 Task: Find connections with filter location Saint-Omer with filter topic #linkedintrainer with filter profile language Spanish with filter current company Work From Home Opportunity  with filter school Surendranath College with filter industry IT System Operations and Maintenance with filter service category Project Management with filter keywords title Entrepreneur
Action: Mouse moved to (264, 210)
Screenshot: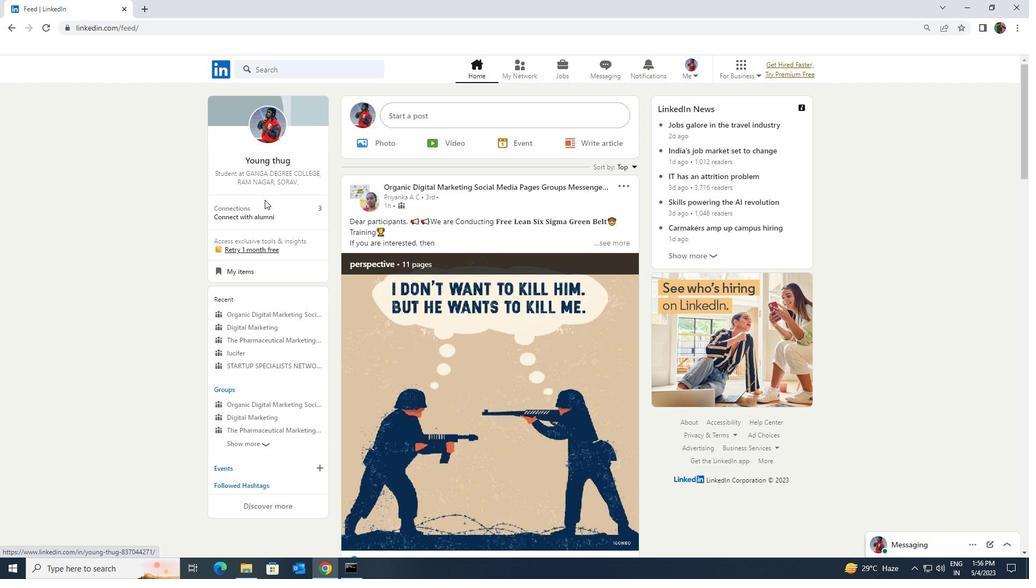 
Action: Mouse pressed left at (264, 210)
Screenshot: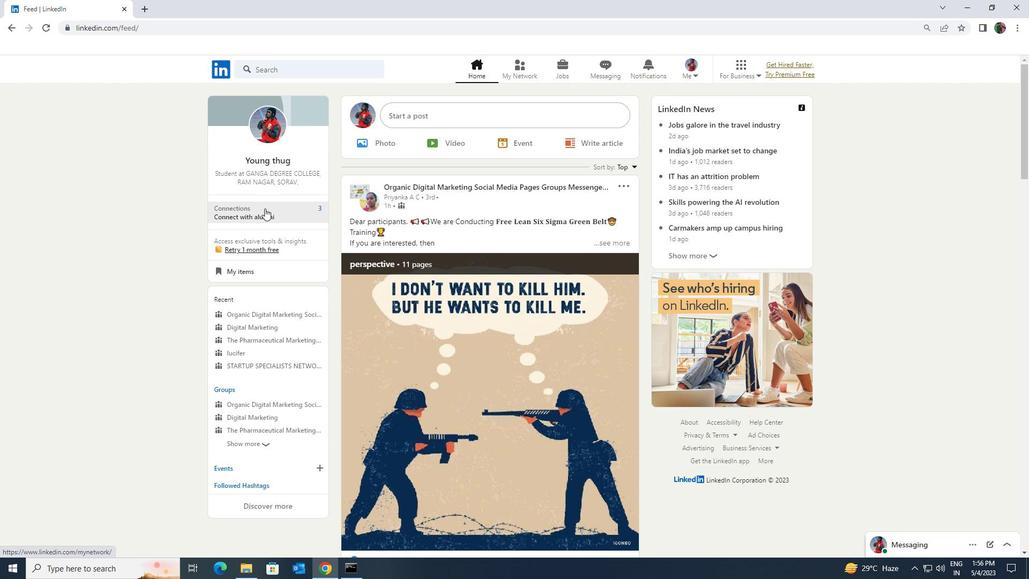 
Action: Mouse moved to (271, 128)
Screenshot: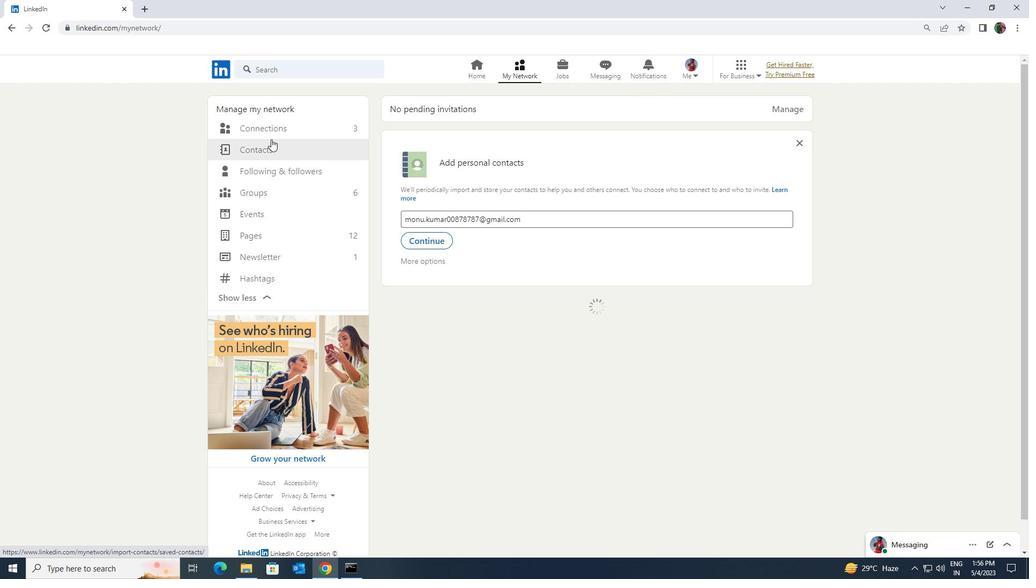 
Action: Mouse pressed left at (271, 128)
Screenshot: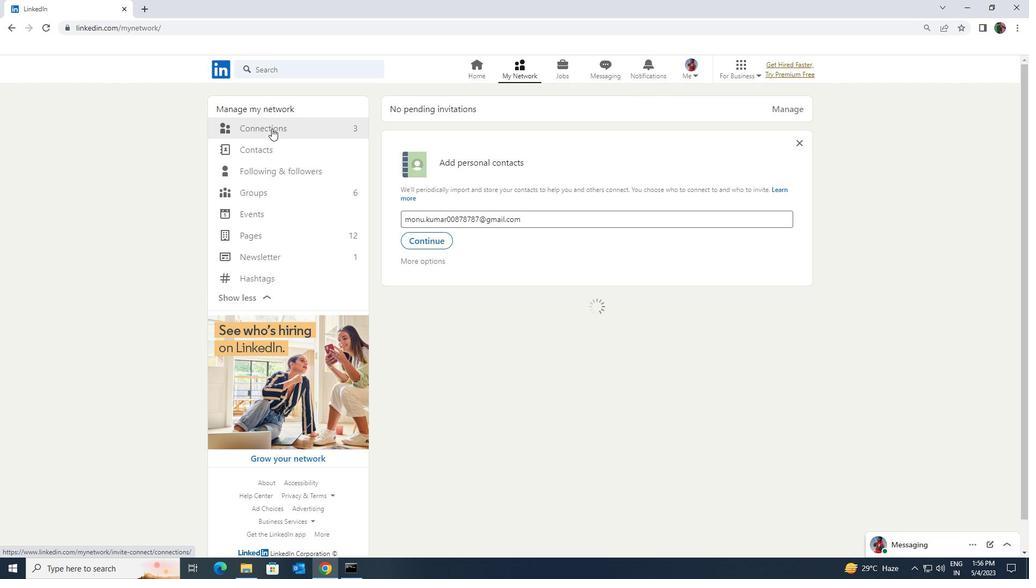 
Action: Mouse pressed left at (271, 128)
Screenshot: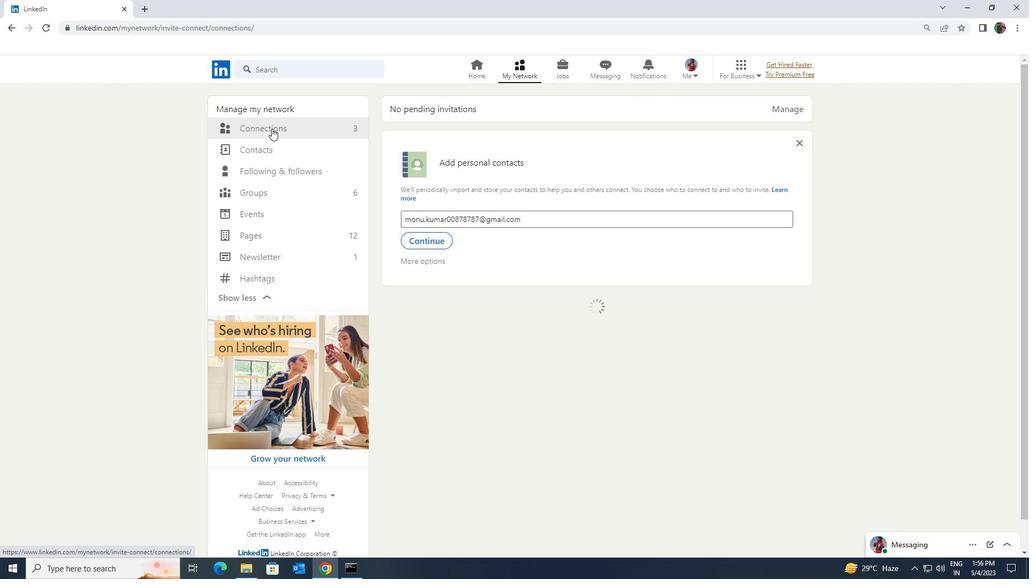 
Action: Mouse moved to (566, 129)
Screenshot: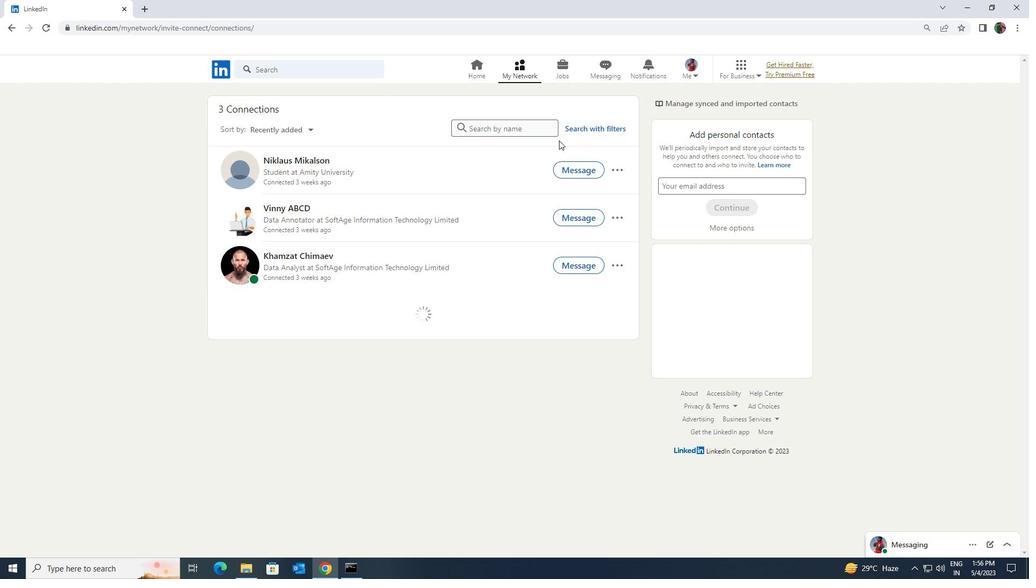 
Action: Mouse pressed left at (566, 129)
Screenshot: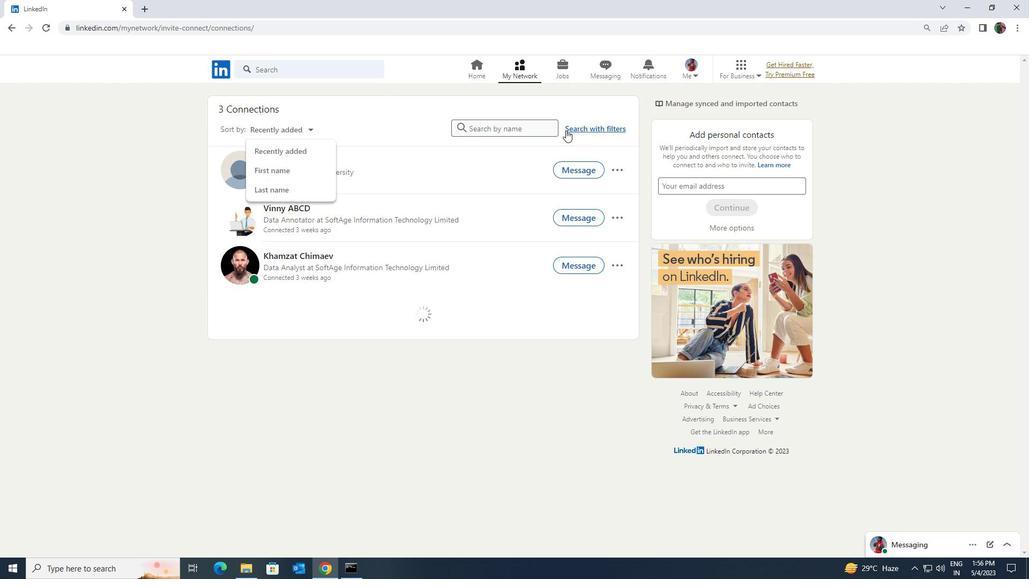 
Action: Mouse pressed left at (566, 129)
Screenshot: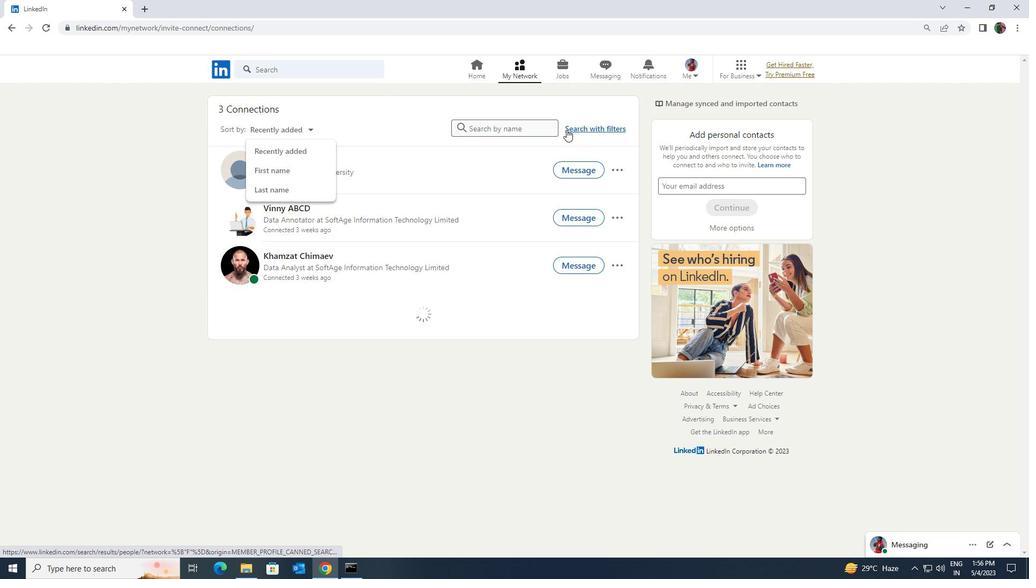
Action: Mouse moved to (591, 127)
Screenshot: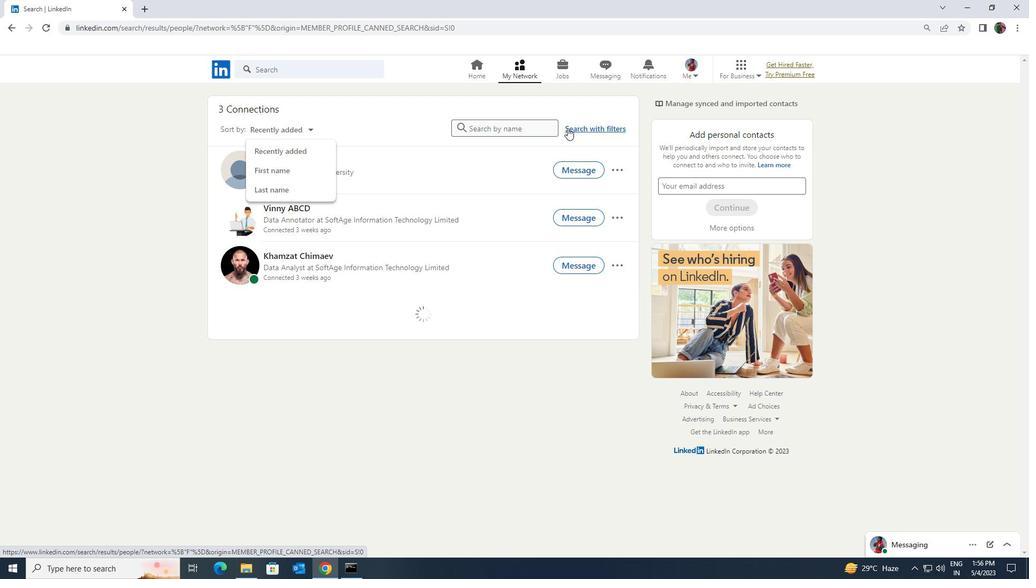 
Action: Mouse pressed left at (591, 127)
Screenshot: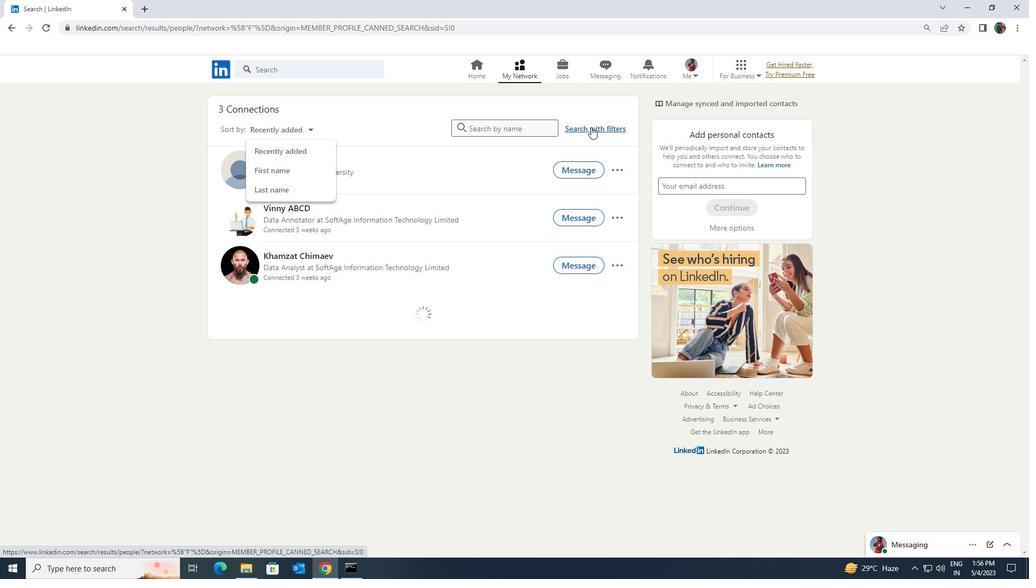 
Action: Mouse moved to (543, 101)
Screenshot: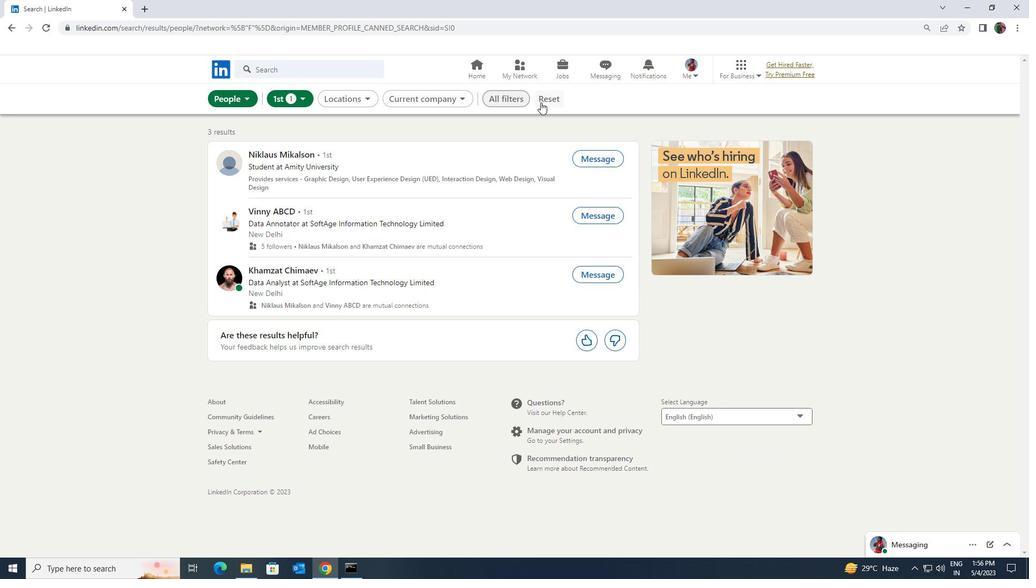 
Action: Mouse pressed left at (543, 101)
Screenshot: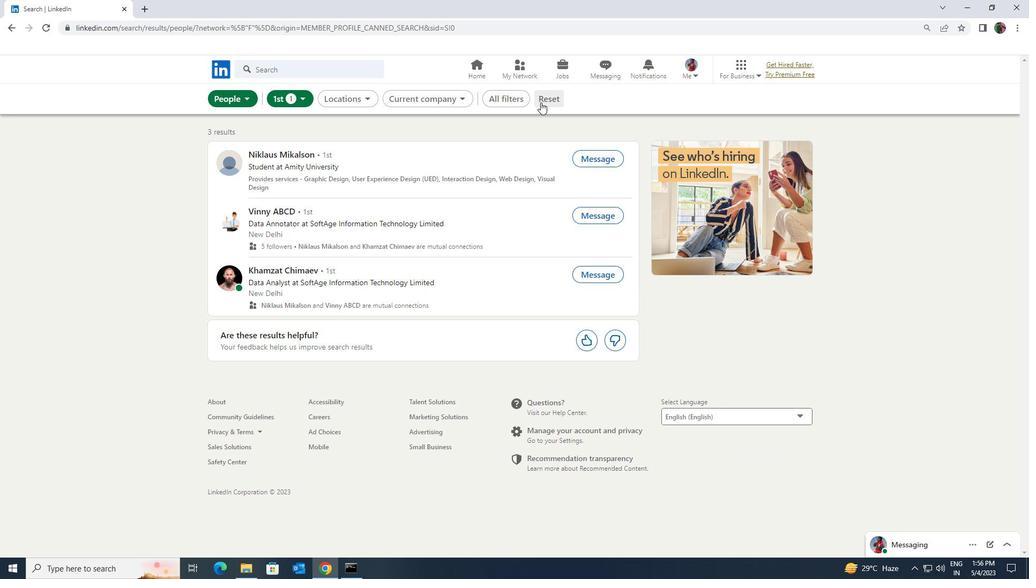 
Action: Mouse moved to (538, 99)
Screenshot: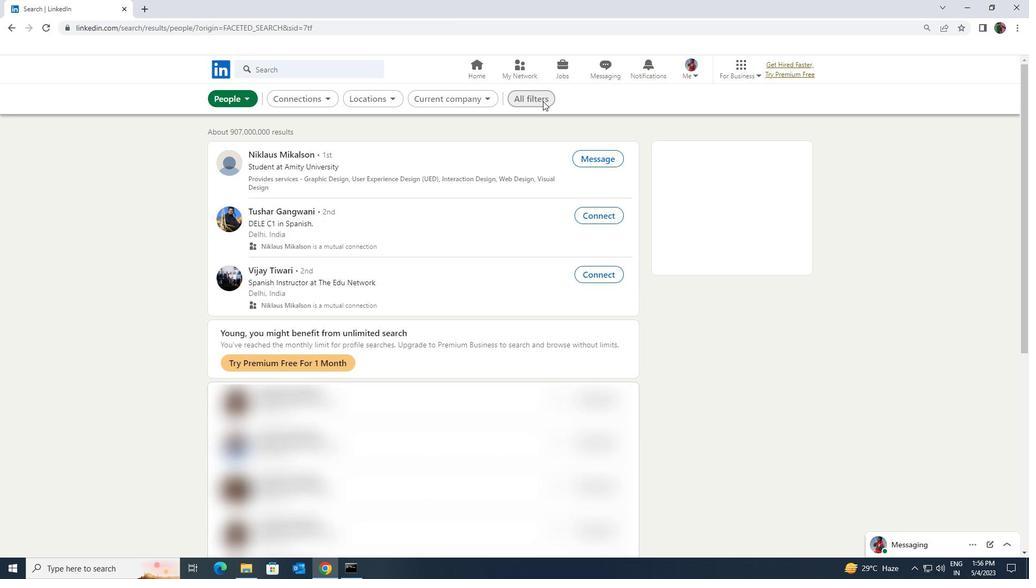 
Action: Mouse pressed left at (538, 99)
Screenshot: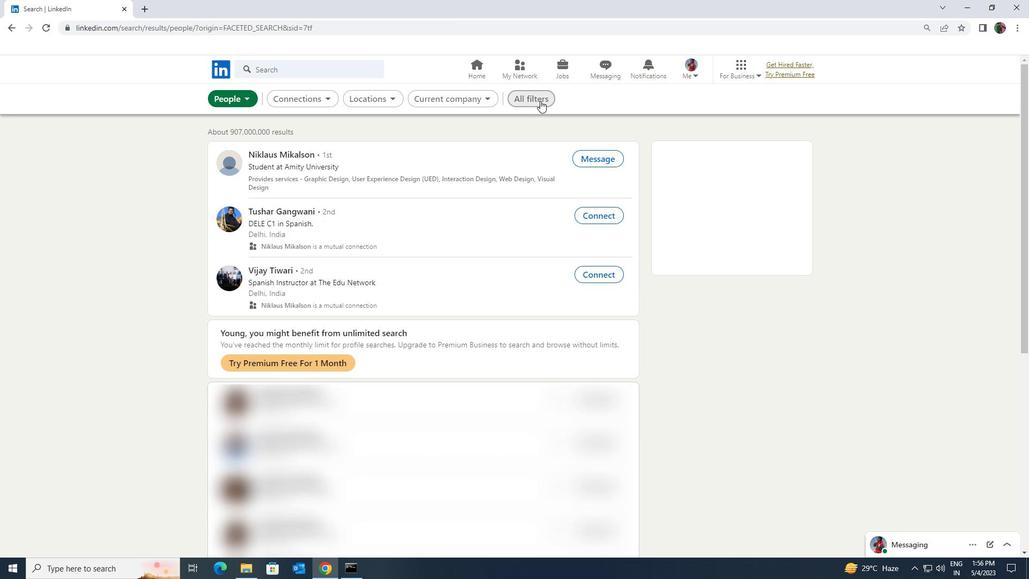 
Action: Mouse moved to (885, 423)
Screenshot: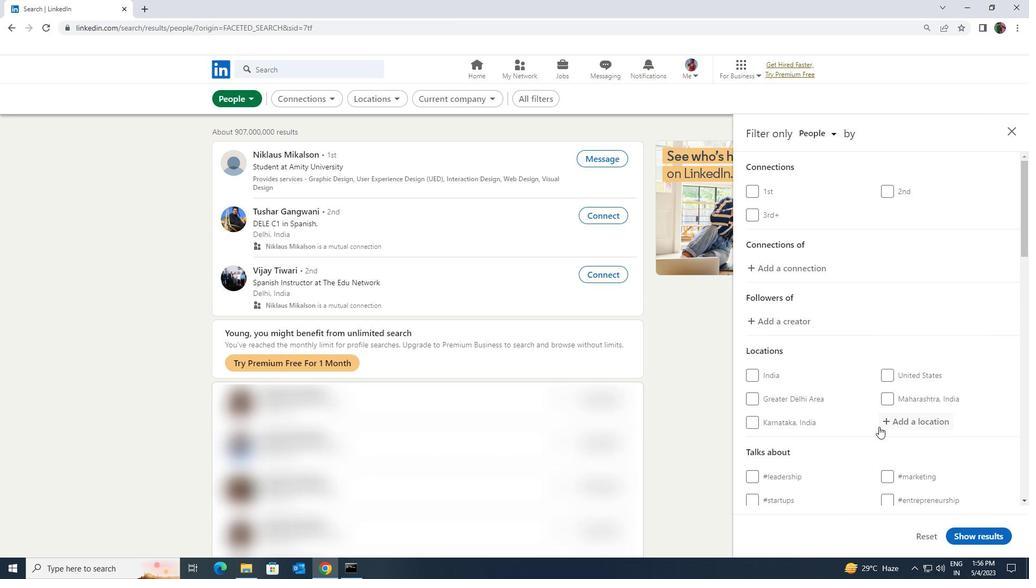 
Action: Mouse pressed left at (885, 423)
Screenshot: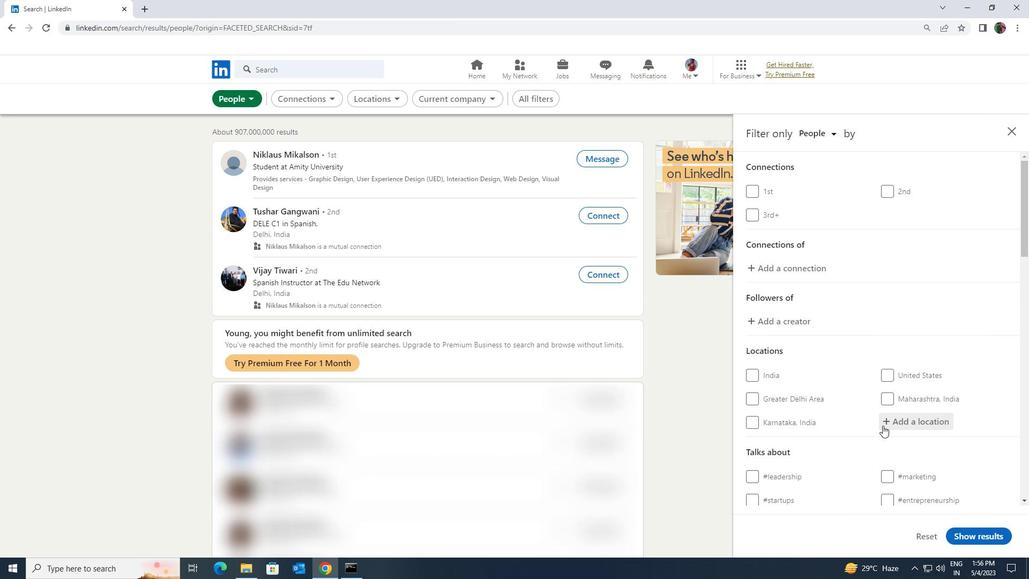 
Action: Key pressed <Key.shift>SAINT<Key.space><Key.shift>OMER
Screenshot: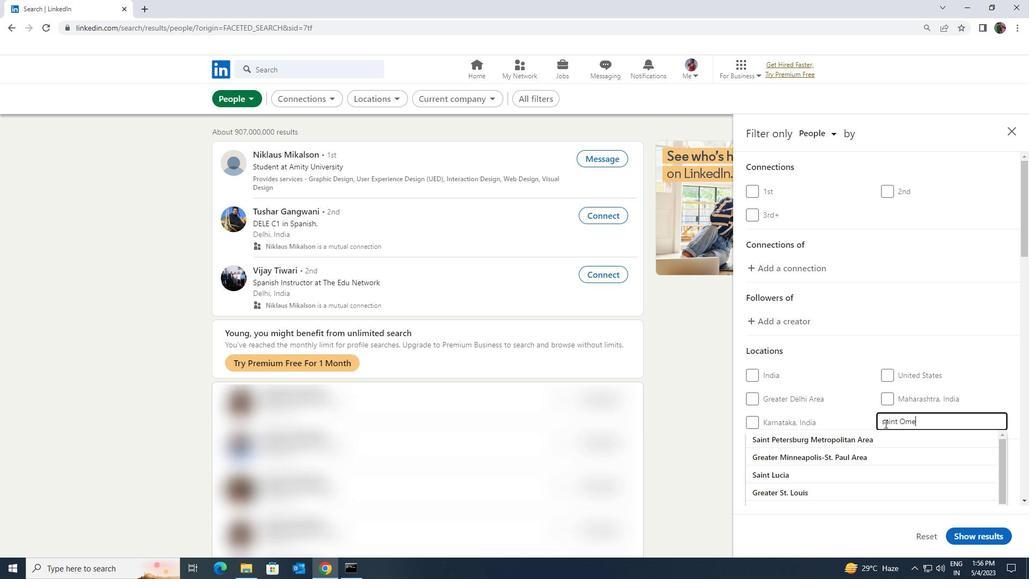 
Action: Mouse moved to (875, 457)
Screenshot: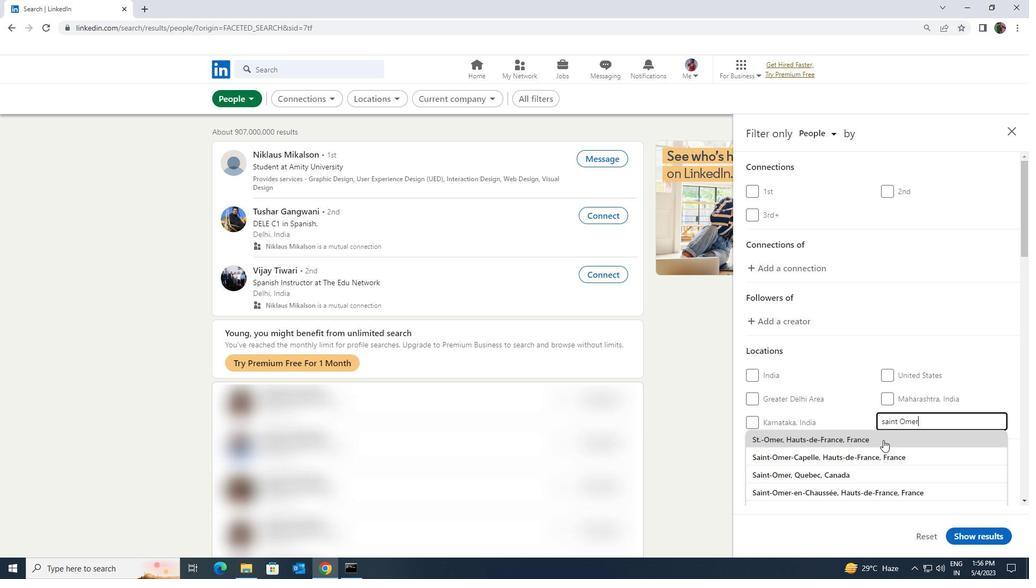 
Action: Mouse pressed left at (875, 457)
Screenshot: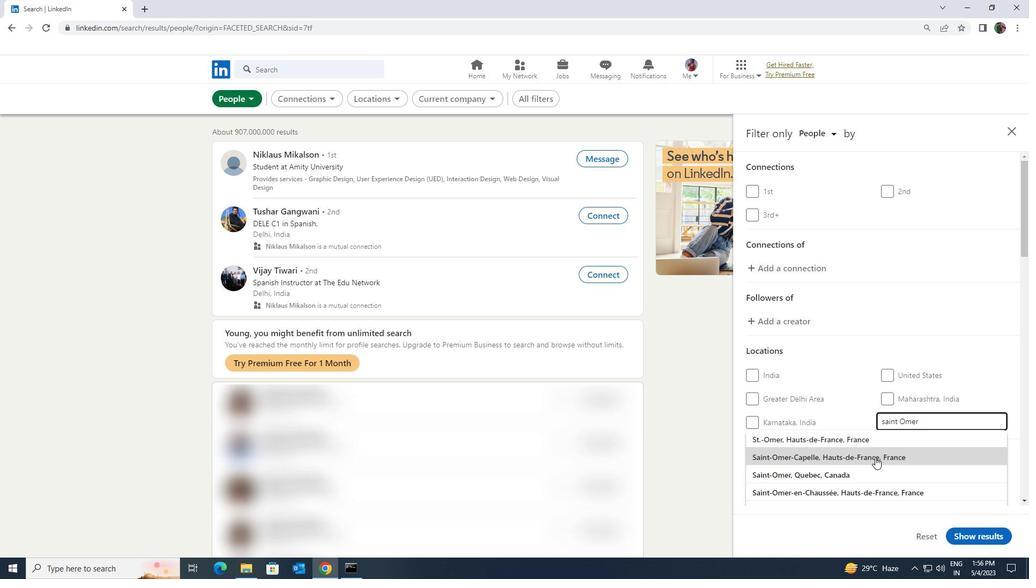 
Action: Mouse moved to (875, 462)
Screenshot: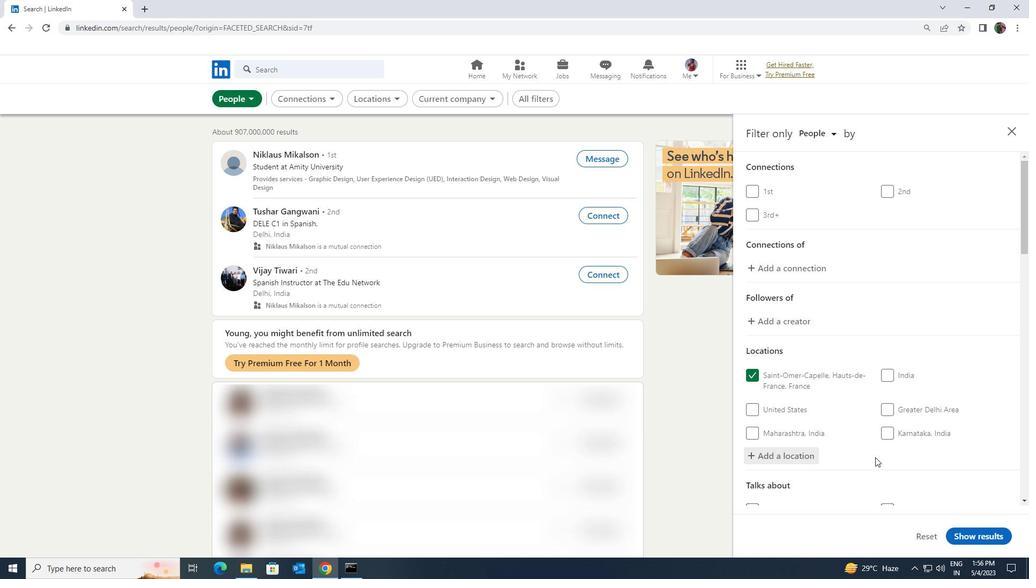 
Action: Mouse scrolled (875, 461) with delta (0, 0)
Screenshot: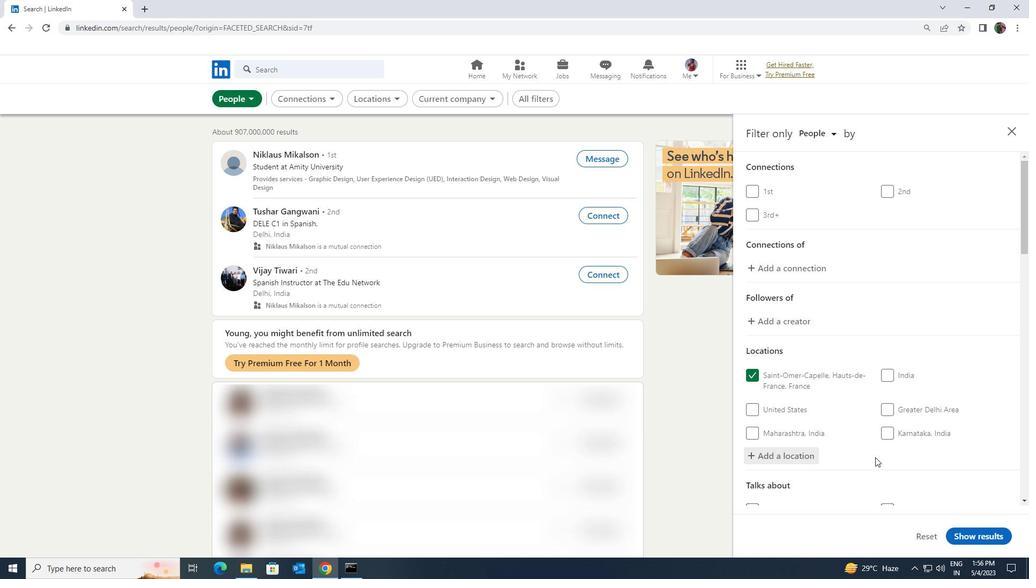 
Action: Mouse moved to (874, 463)
Screenshot: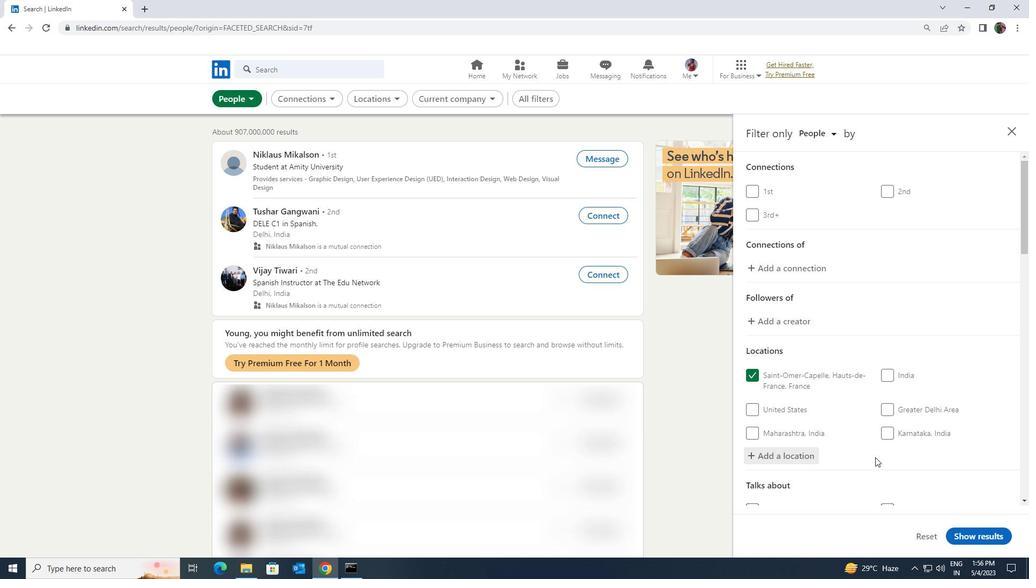 
Action: Mouse scrolled (874, 463) with delta (0, 0)
Screenshot: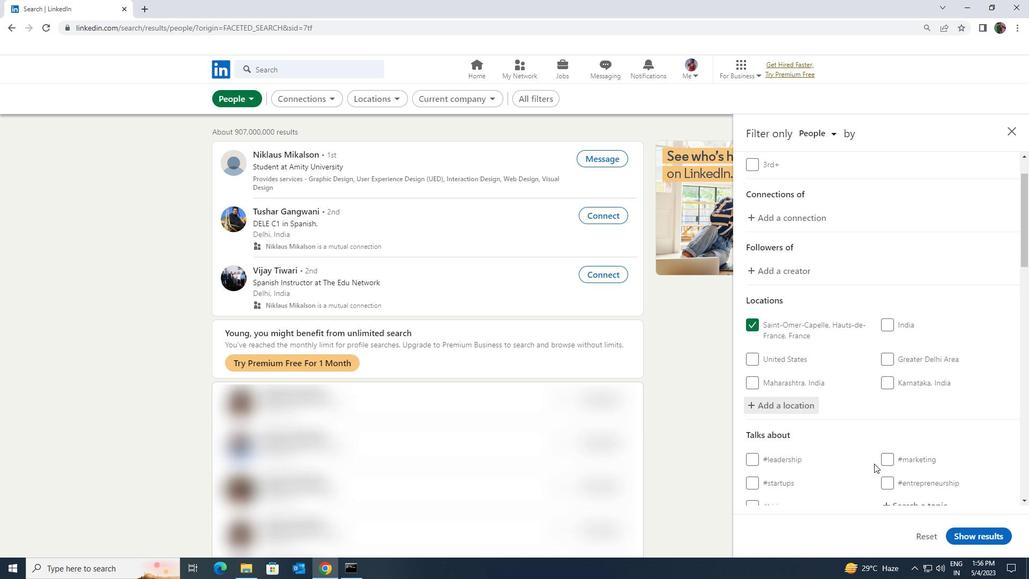 
Action: Mouse moved to (895, 453)
Screenshot: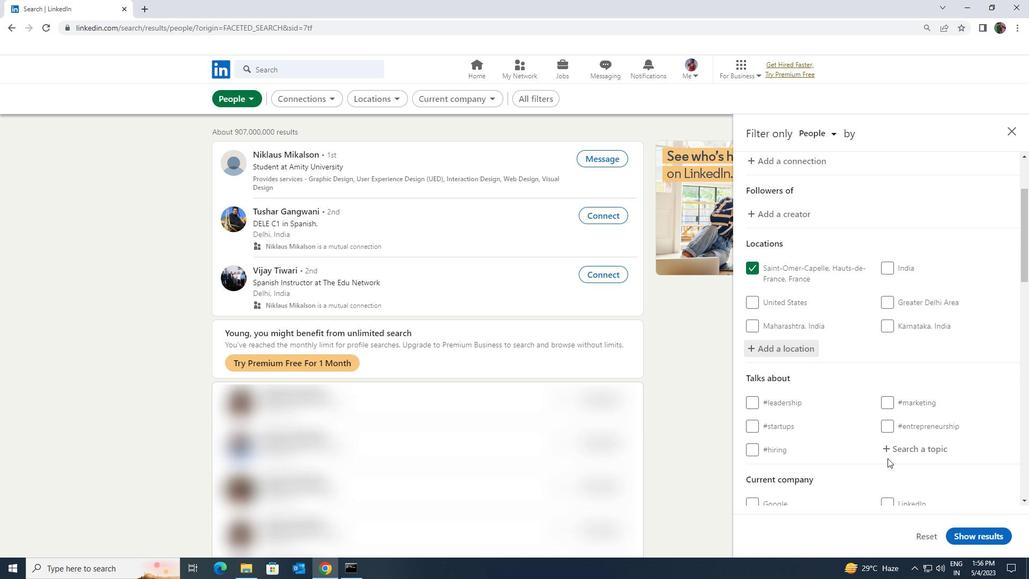 
Action: Mouse pressed left at (895, 453)
Screenshot: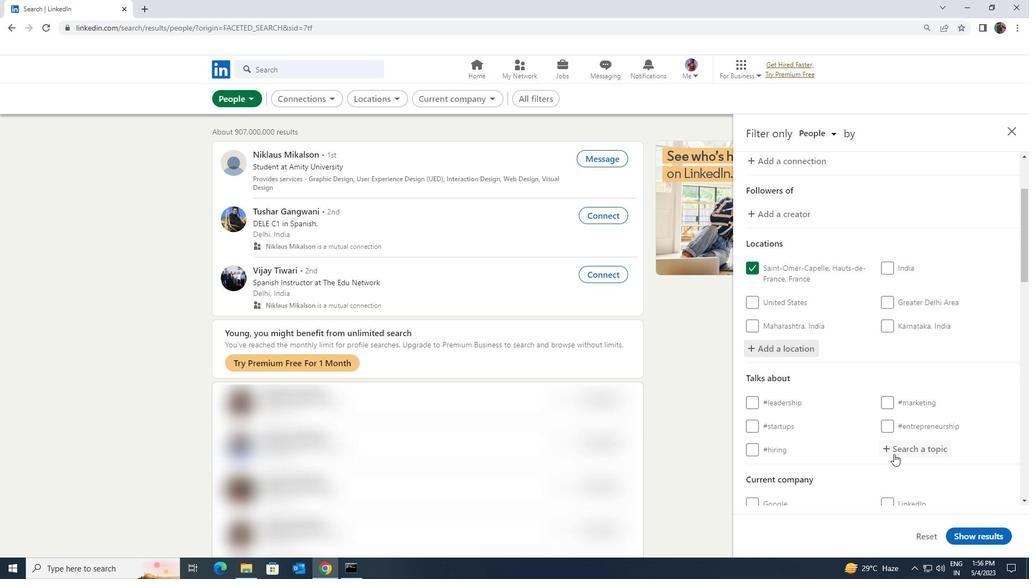 
Action: Key pressed <Key.shift>LINKEDINTR
Screenshot: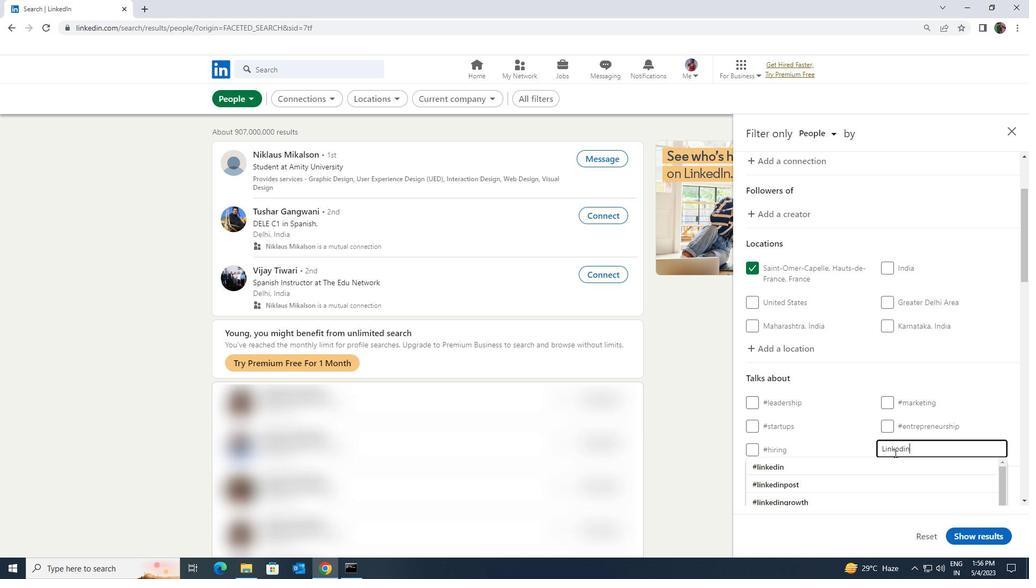 
Action: Mouse moved to (876, 478)
Screenshot: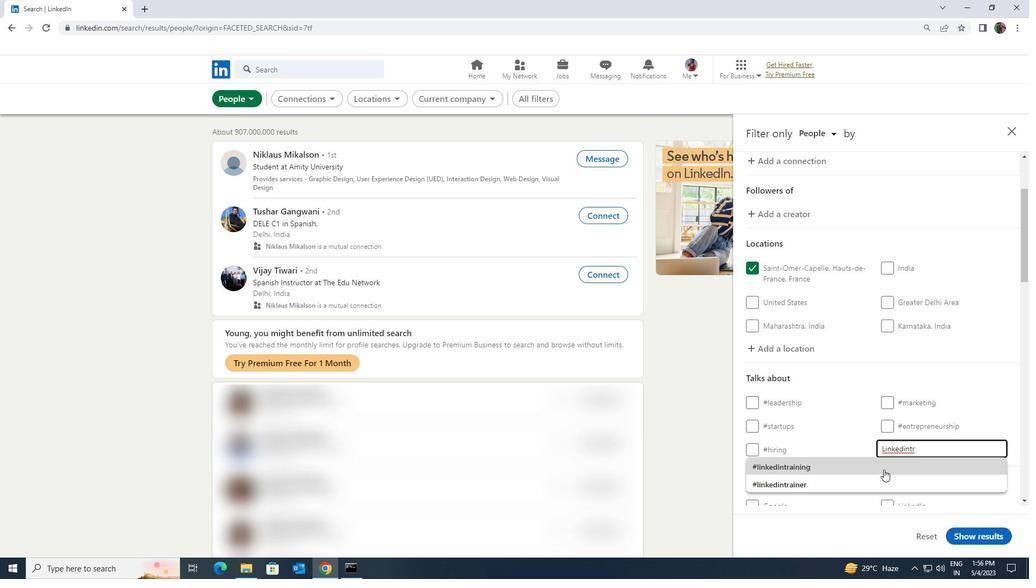 
Action: Mouse pressed left at (876, 478)
Screenshot: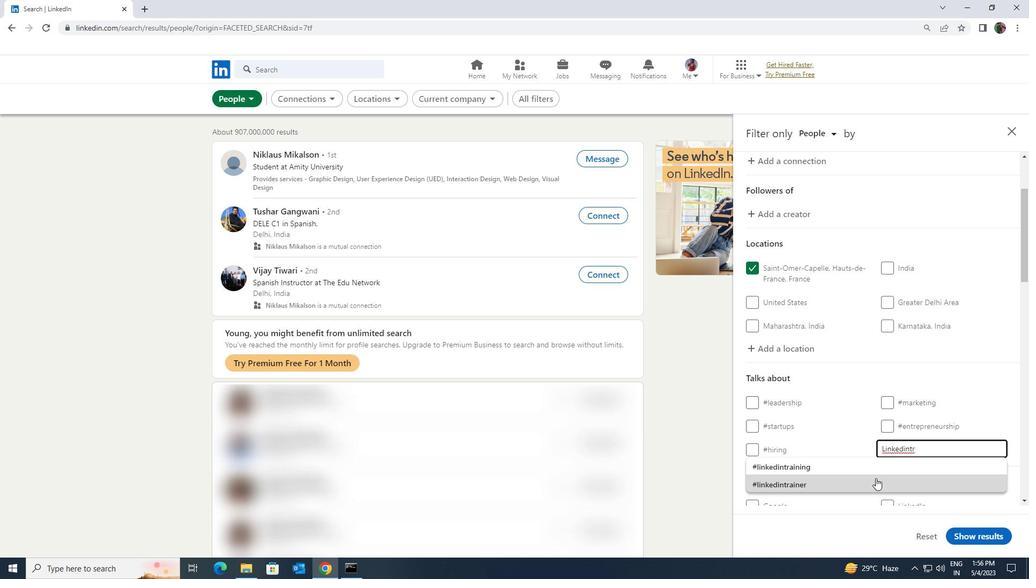 
Action: Mouse moved to (875, 481)
Screenshot: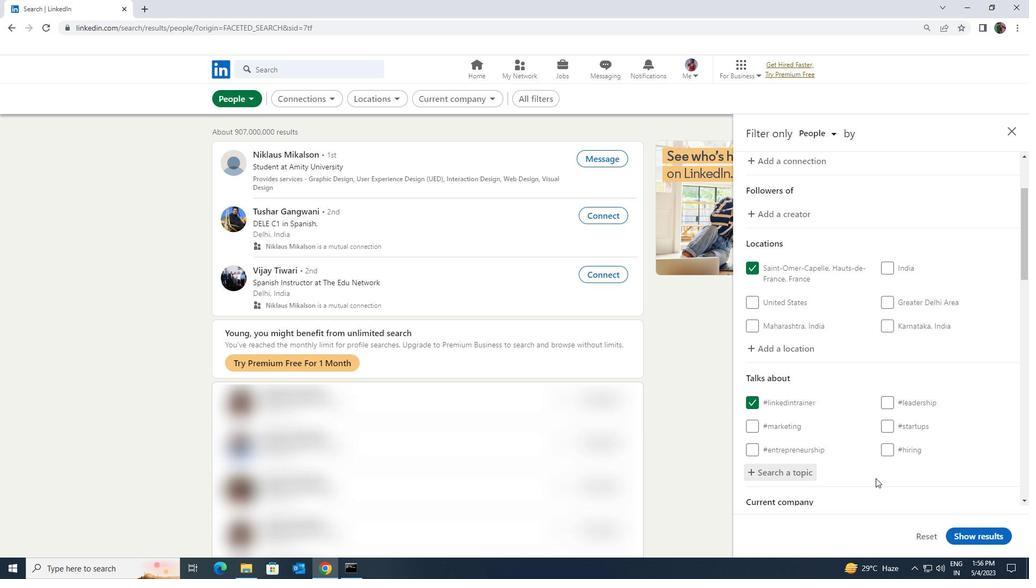 
Action: Mouse scrolled (875, 480) with delta (0, 0)
Screenshot: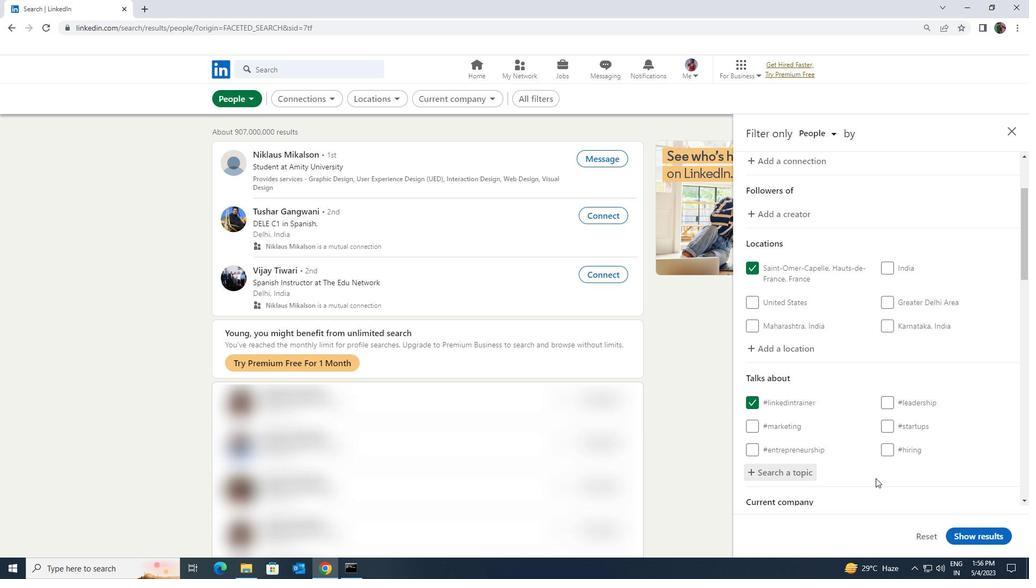 
Action: Mouse scrolled (875, 480) with delta (0, 0)
Screenshot: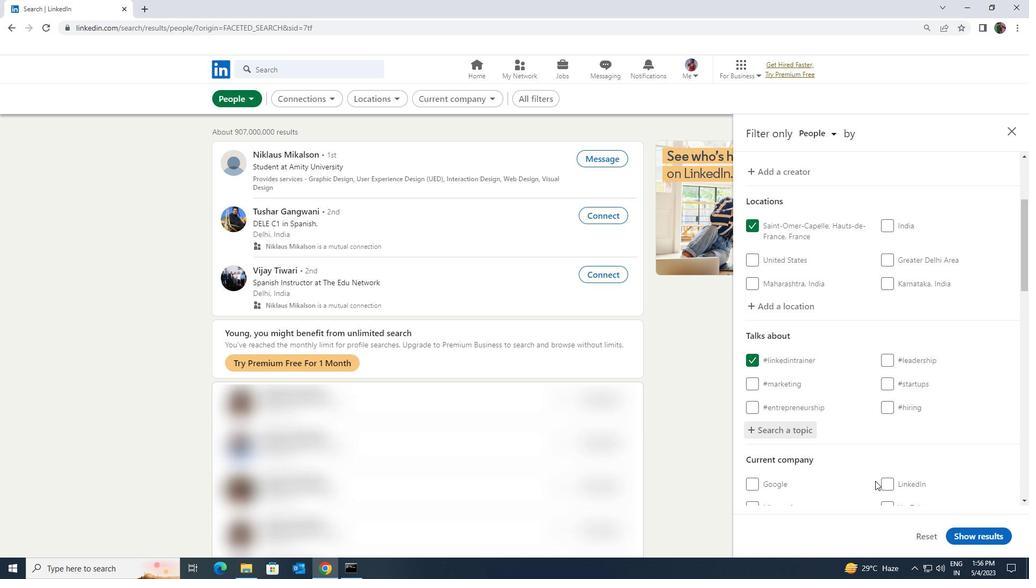 
Action: Mouse scrolled (875, 480) with delta (0, 0)
Screenshot: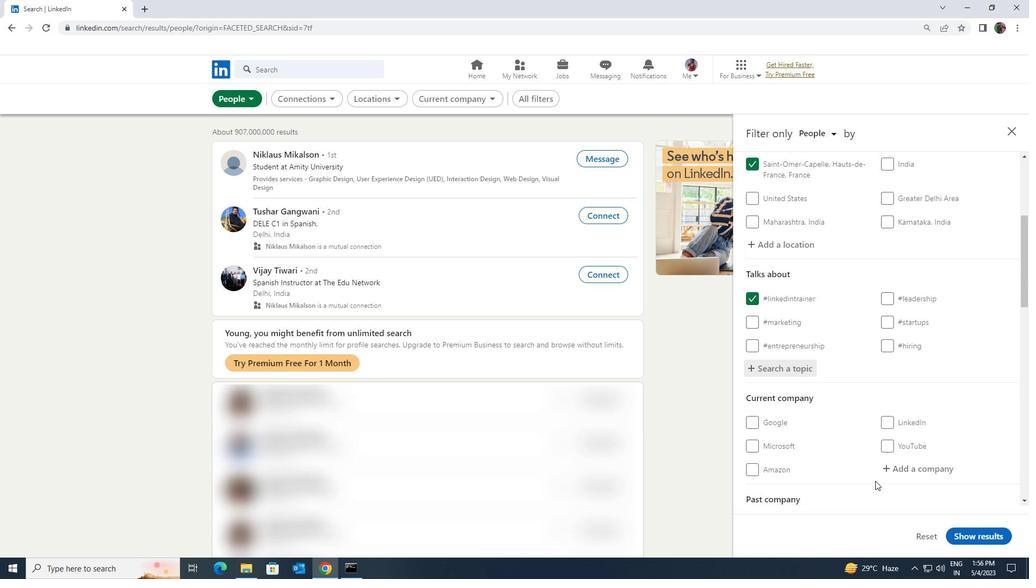 
Action: Mouse scrolled (875, 480) with delta (0, 0)
Screenshot: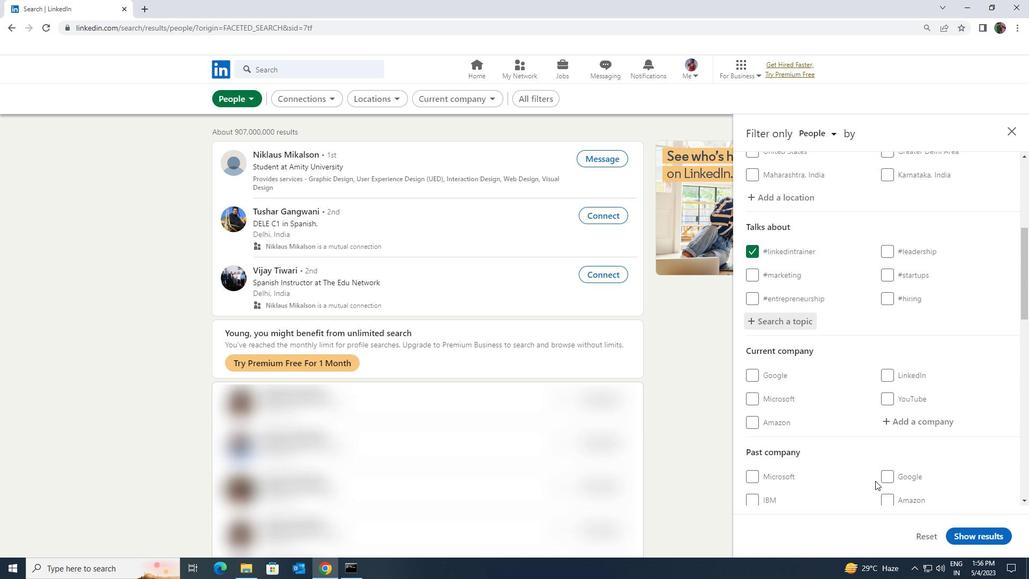 
Action: Mouse scrolled (875, 480) with delta (0, 0)
Screenshot: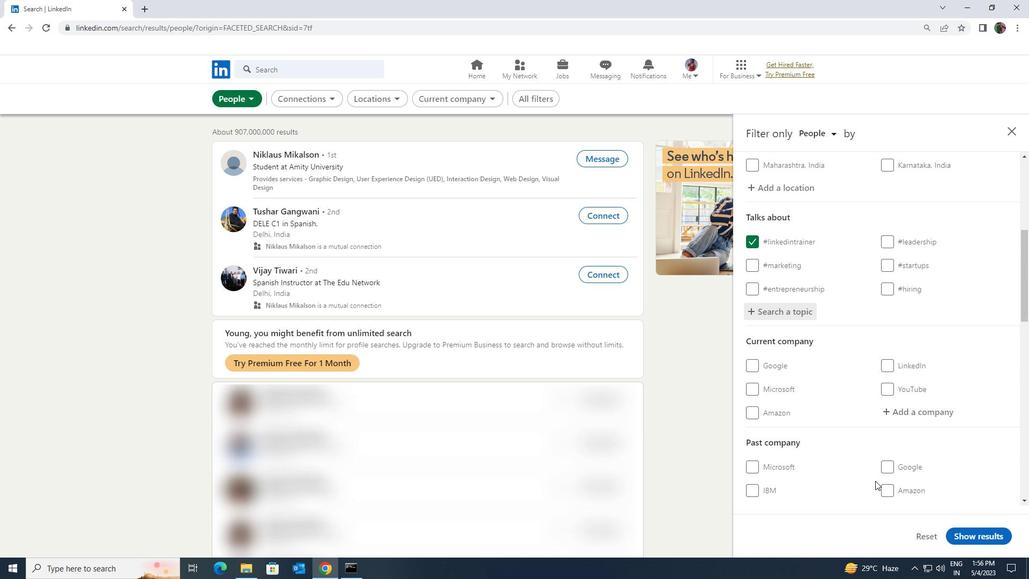 
Action: Mouse scrolled (875, 480) with delta (0, 0)
Screenshot: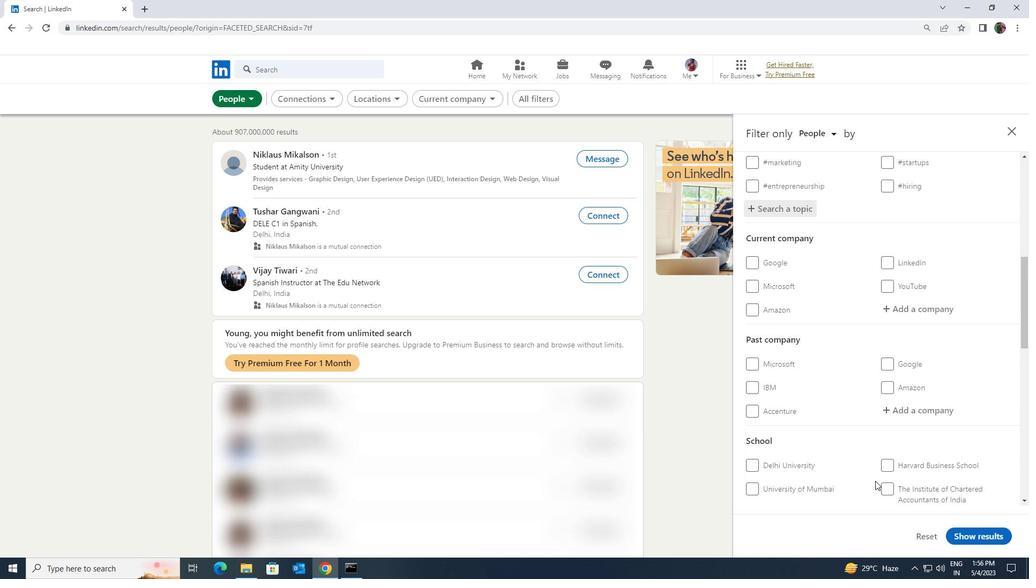 
Action: Mouse scrolled (875, 480) with delta (0, 0)
Screenshot: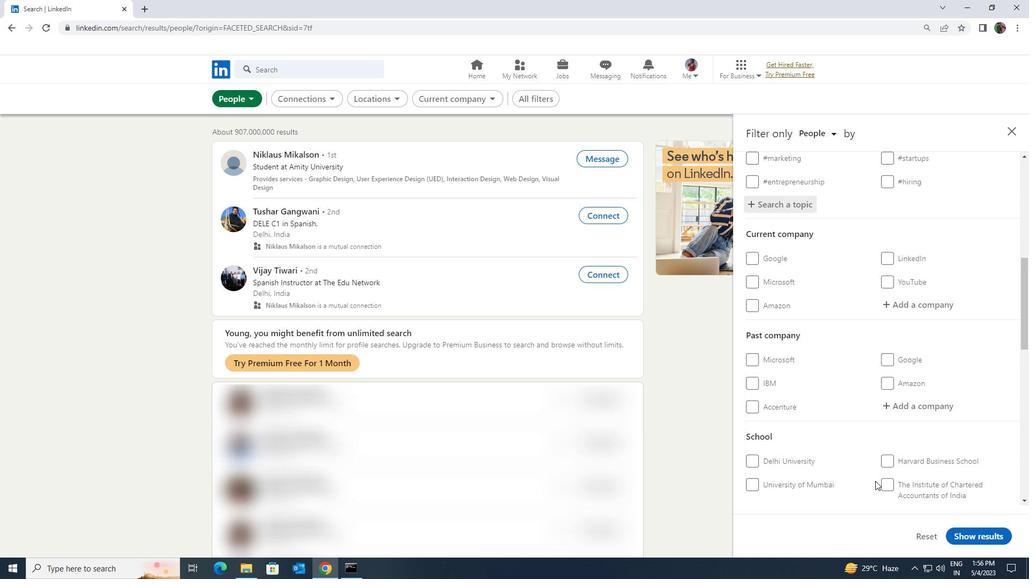 
Action: Mouse scrolled (875, 480) with delta (0, 0)
Screenshot: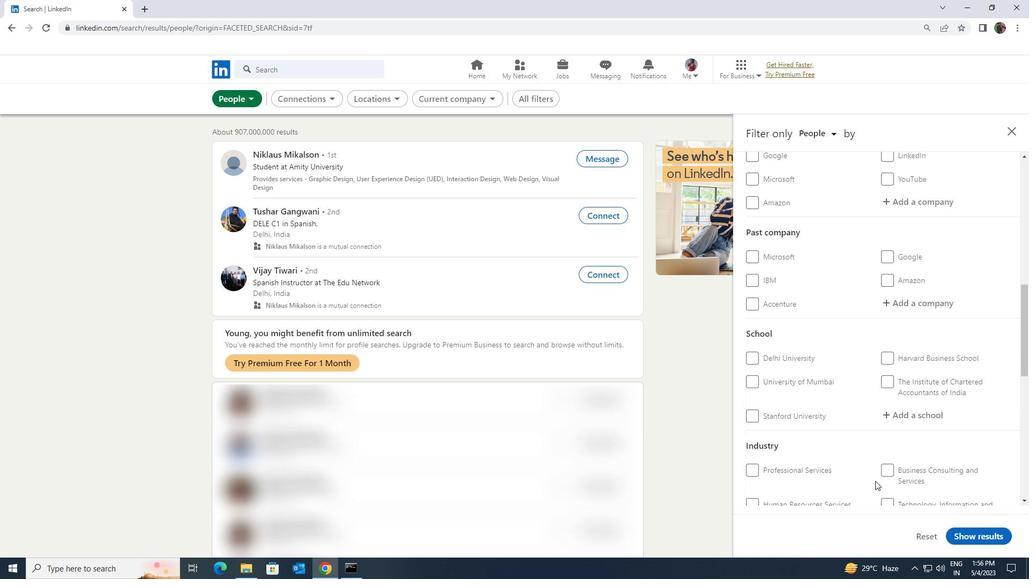 
Action: Mouse scrolled (875, 480) with delta (0, 0)
Screenshot: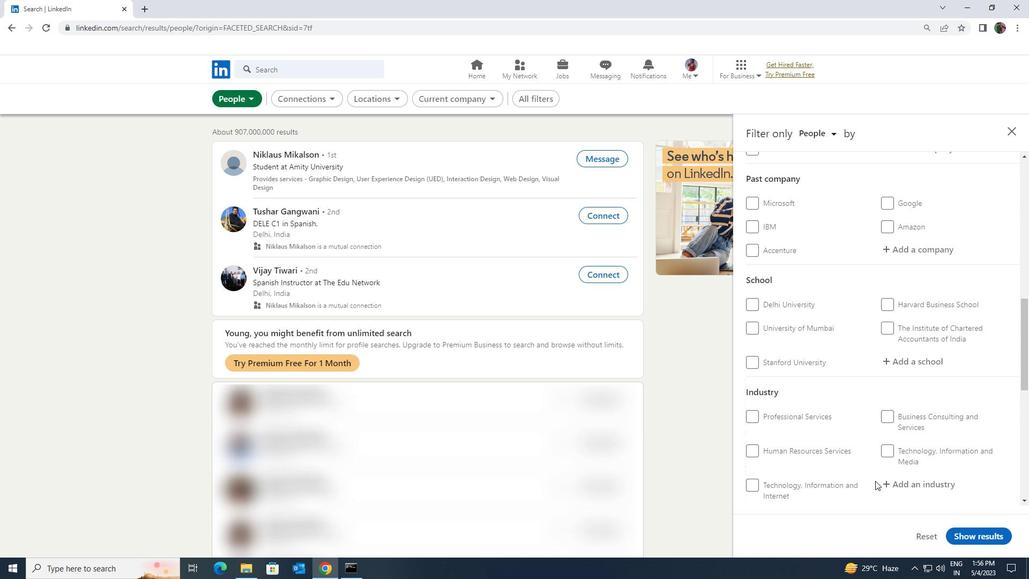 
Action: Mouse scrolled (875, 480) with delta (0, 0)
Screenshot: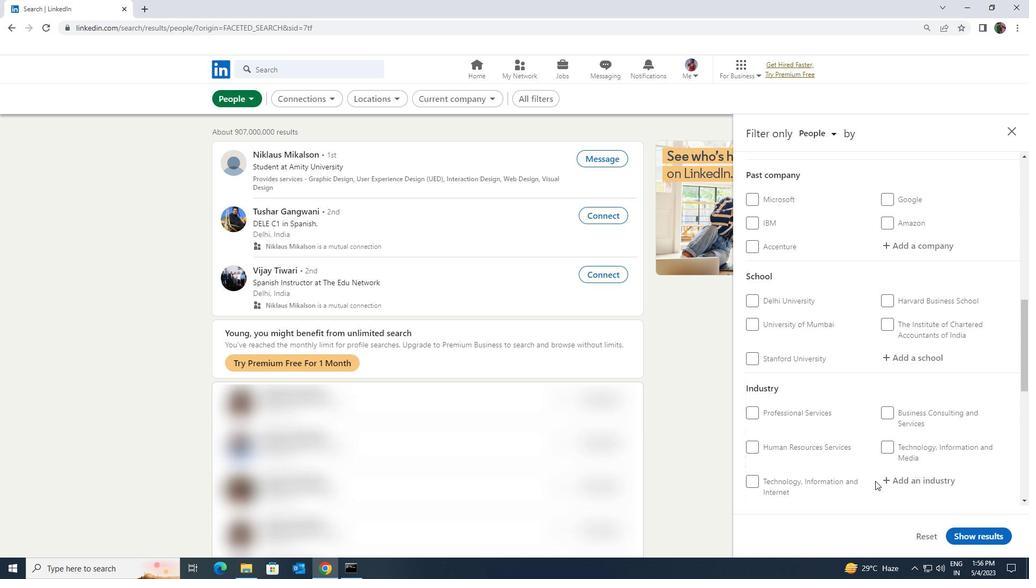 
Action: Mouse scrolled (875, 480) with delta (0, 0)
Screenshot: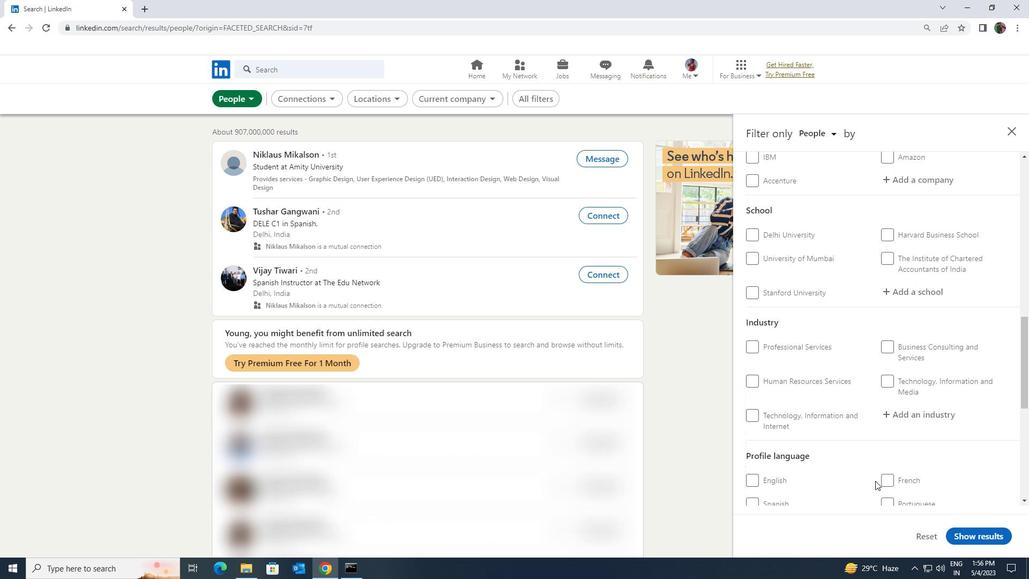 
Action: Mouse moved to (756, 408)
Screenshot: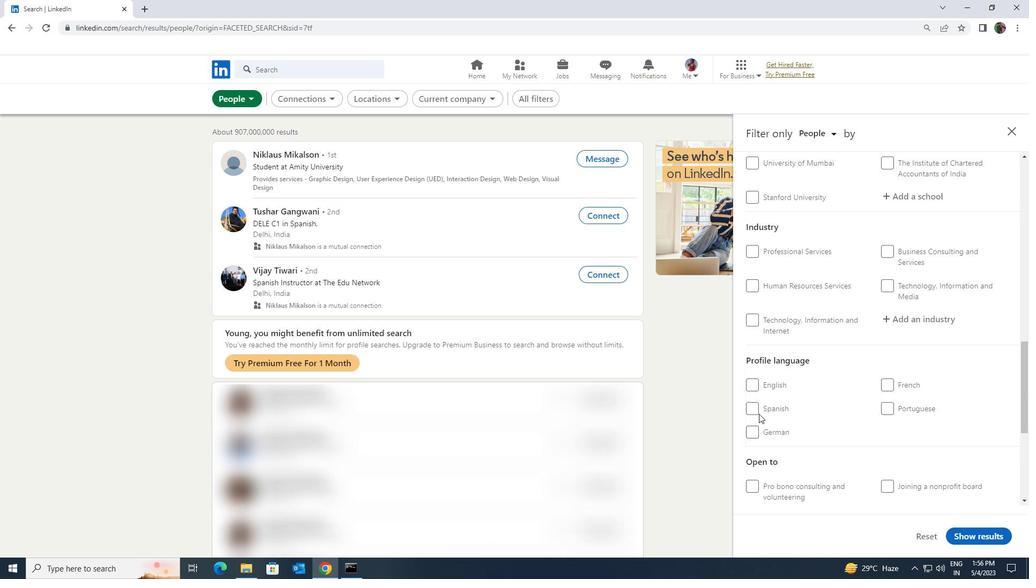 
Action: Mouse pressed left at (756, 408)
Screenshot: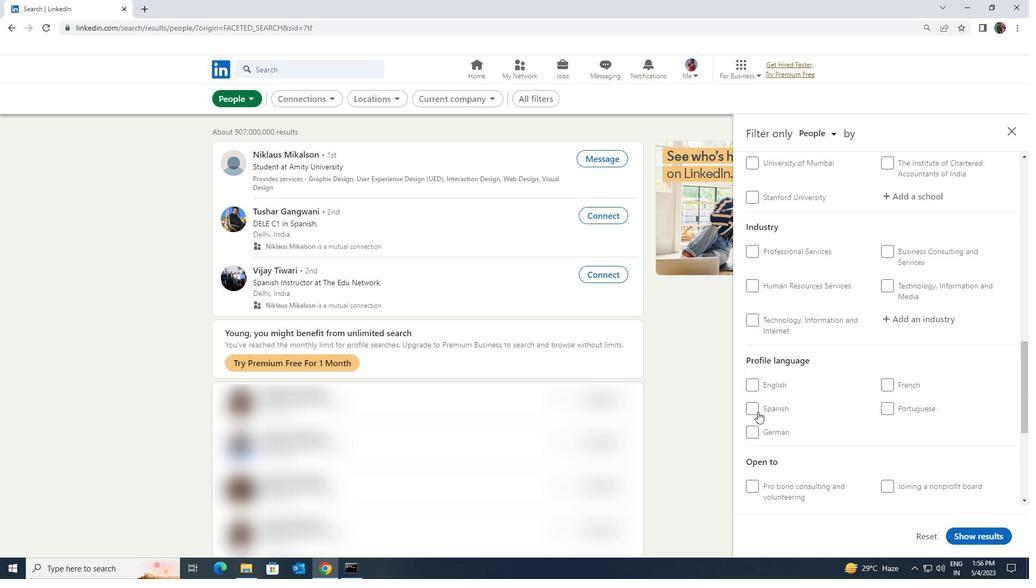 
Action: Mouse moved to (840, 436)
Screenshot: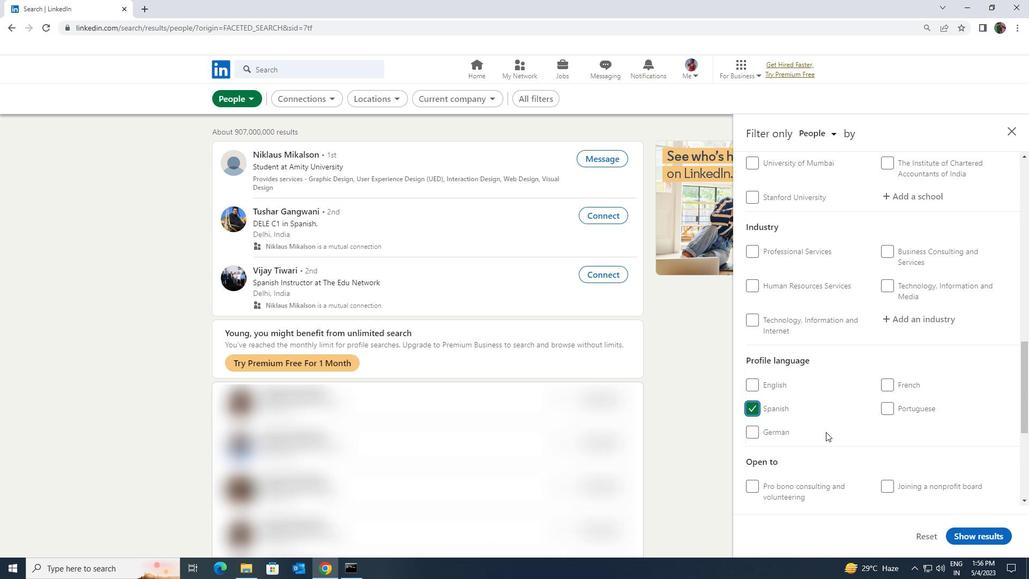 
Action: Mouse scrolled (840, 436) with delta (0, 0)
Screenshot: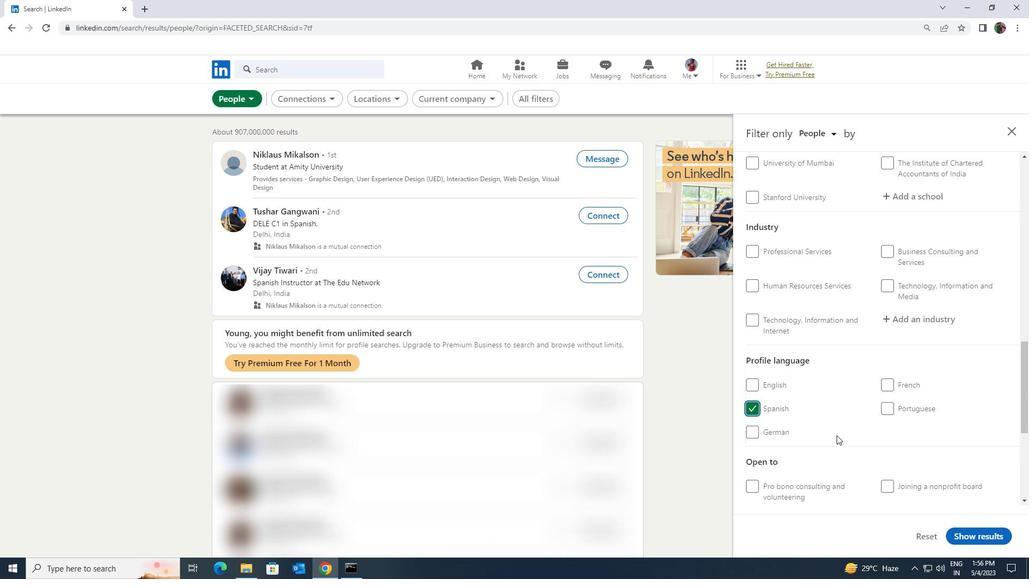 
Action: Mouse scrolled (840, 436) with delta (0, 0)
Screenshot: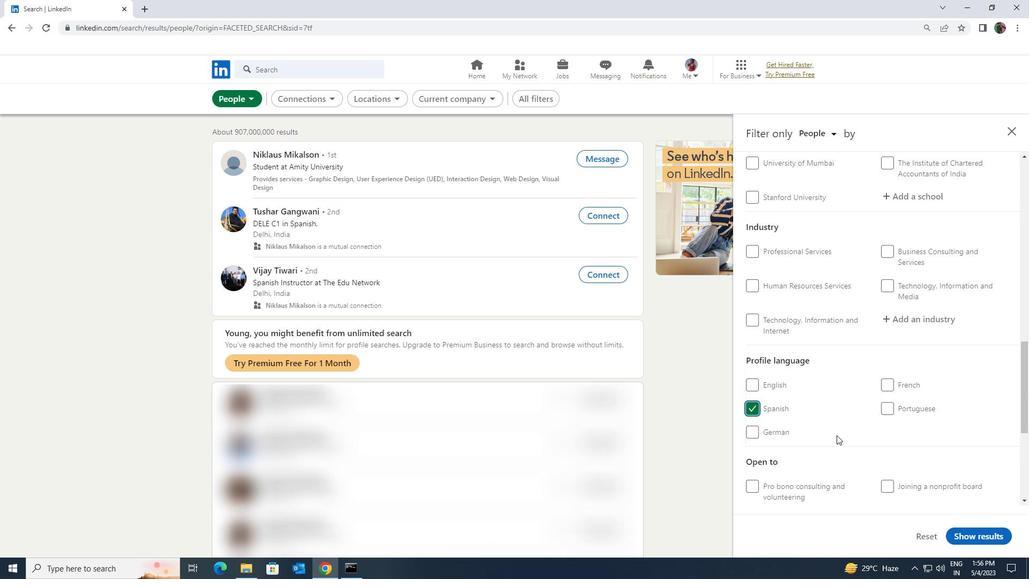 
Action: Mouse moved to (842, 436)
Screenshot: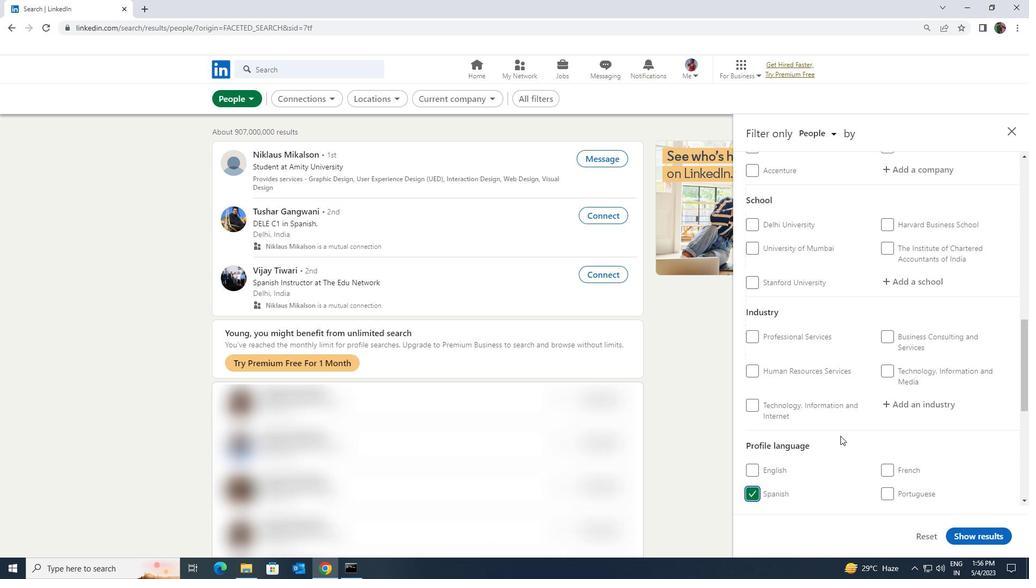 
Action: Mouse scrolled (842, 436) with delta (0, 0)
Screenshot: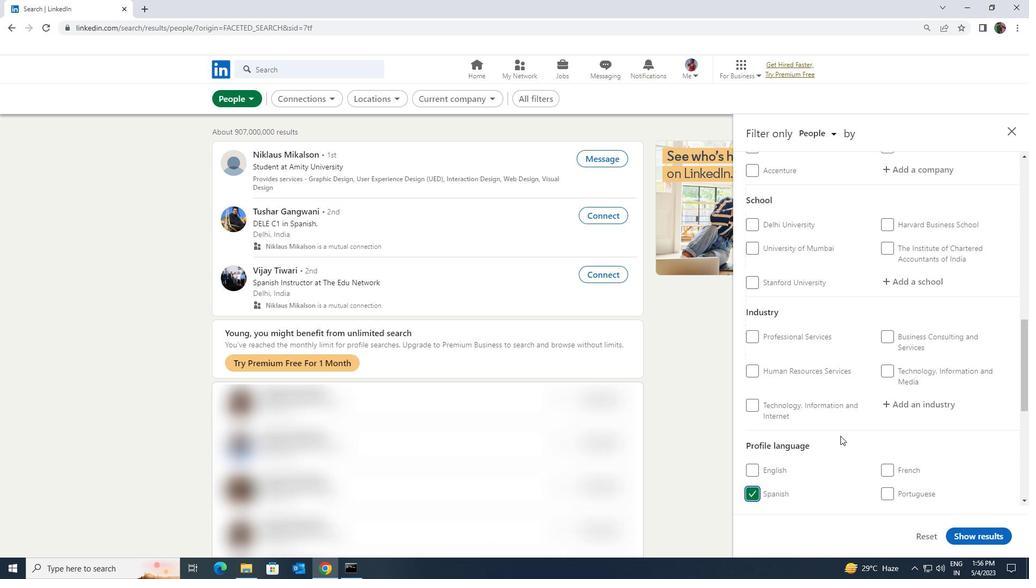 
Action: Mouse scrolled (842, 436) with delta (0, 0)
Screenshot: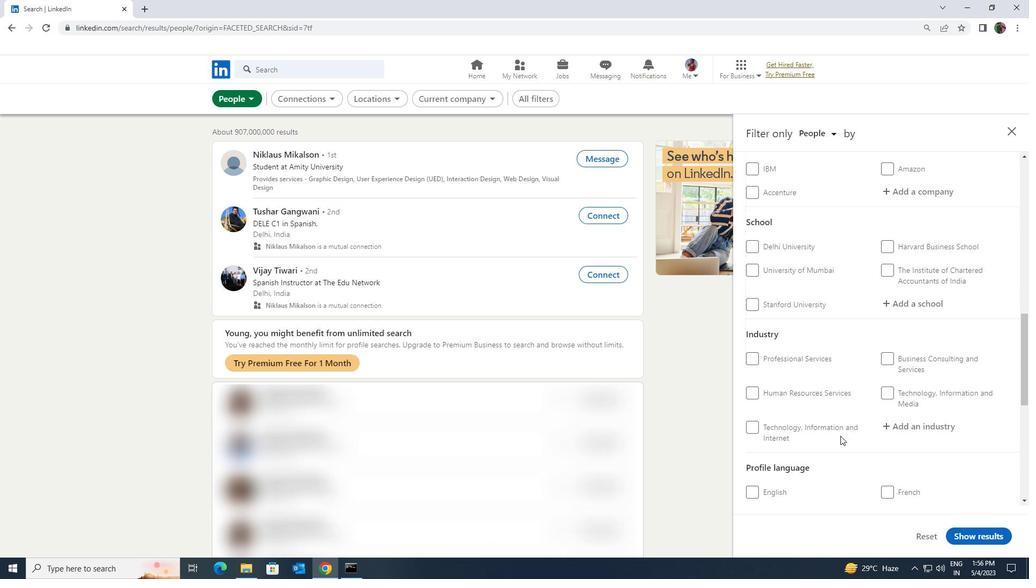 
Action: Mouse scrolled (842, 436) with delta (0, 0)
Screenshot: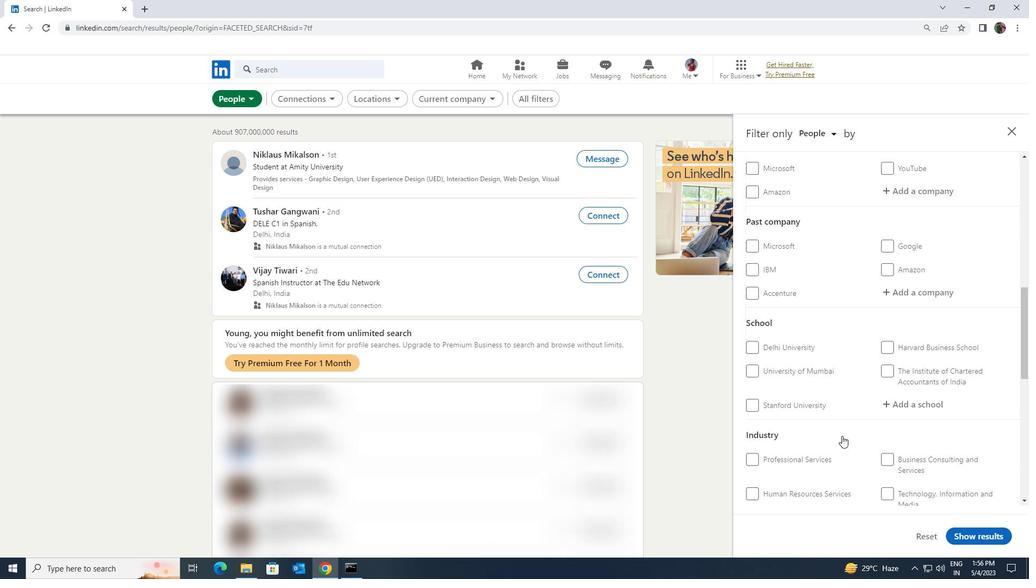 
Action: Mouse scrolled (842, 436) with delta (0, 0)
Screenshot: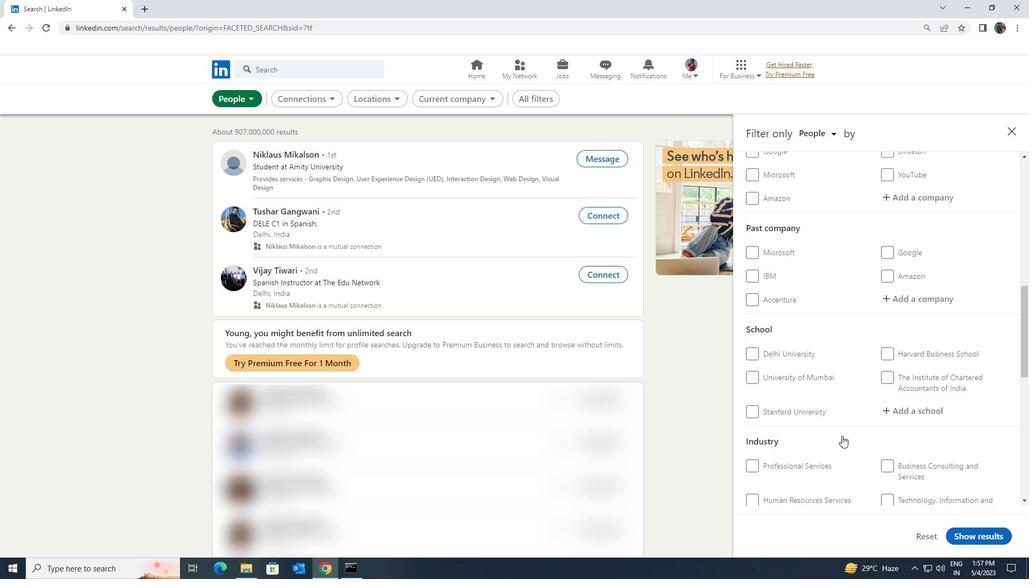 
Action: Mouse scrolled (842, 436) with delta (0, 0)
Screenshot: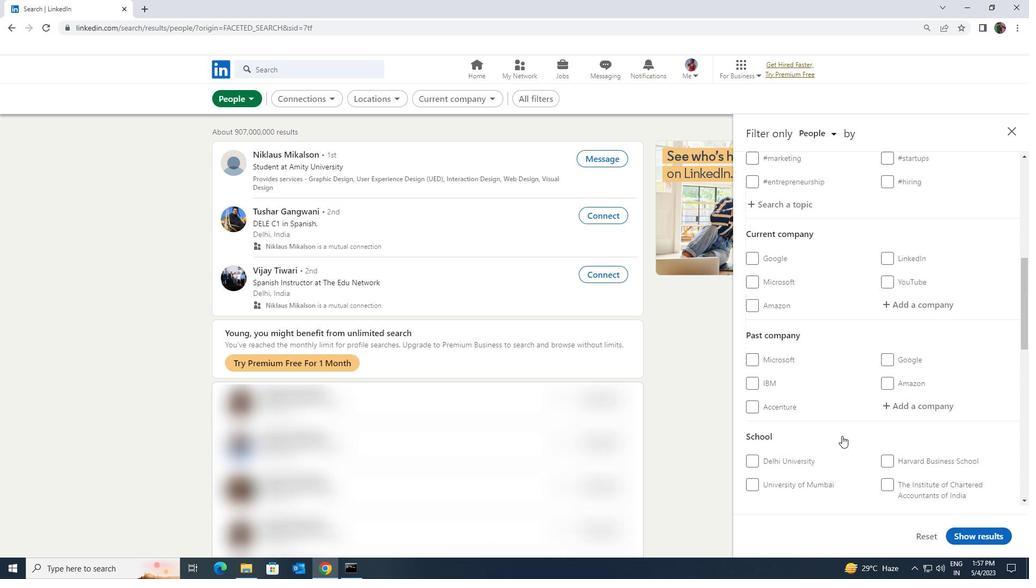 
Action: Mouse moved to (899, 357)
Screenshot: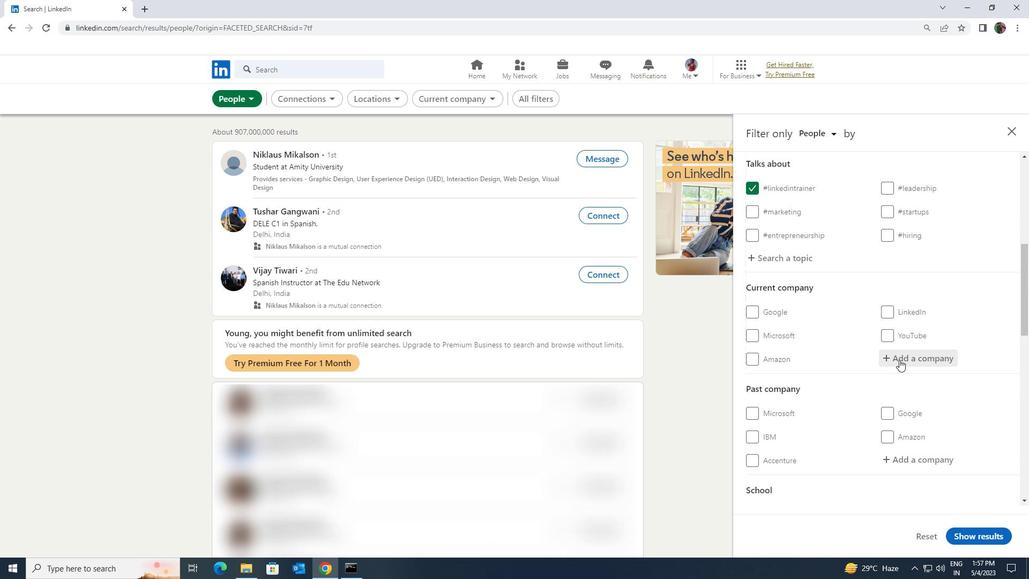 
Action: Mouse pressed left at (899, 357)
Screenshot: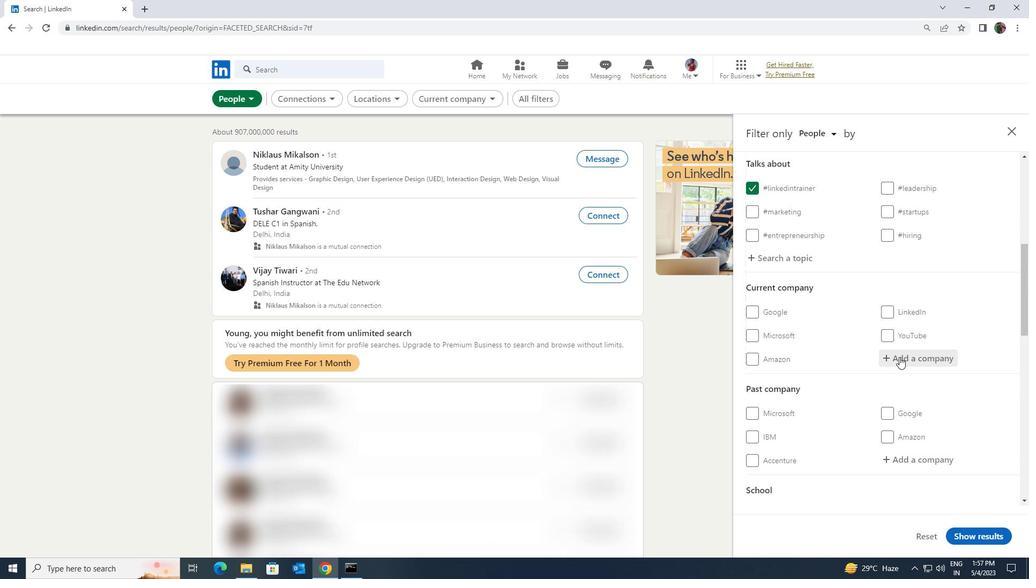 
Action: Mouse moved to (897, 357)
Screenshot: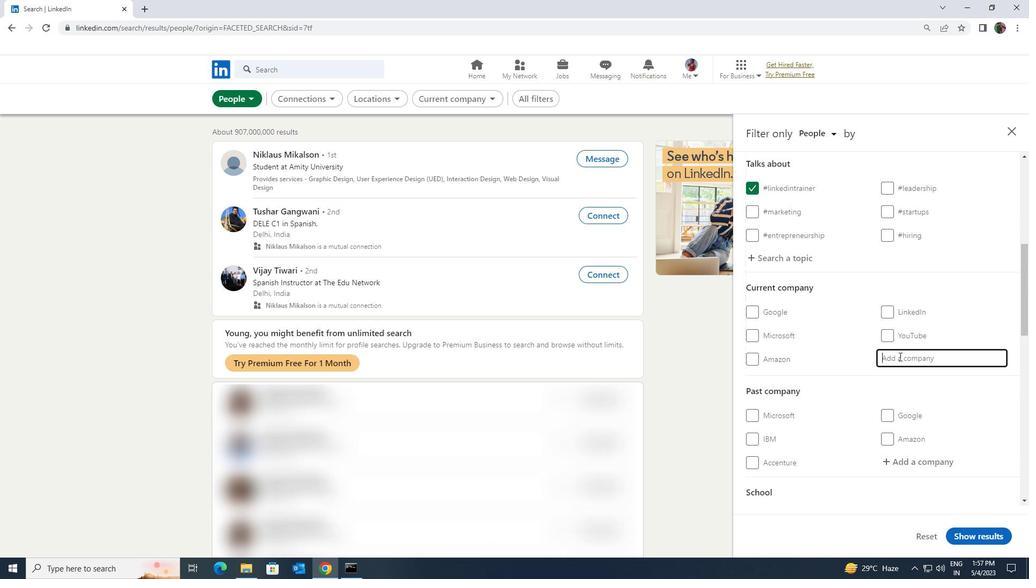 
Action: Key pressed <Key.shift>WORK<Key.space><Key.shift>FRP<Key.backspace><Key.backspace>ROM<Key.space>HOME<Key.space>OPP
Screenshot: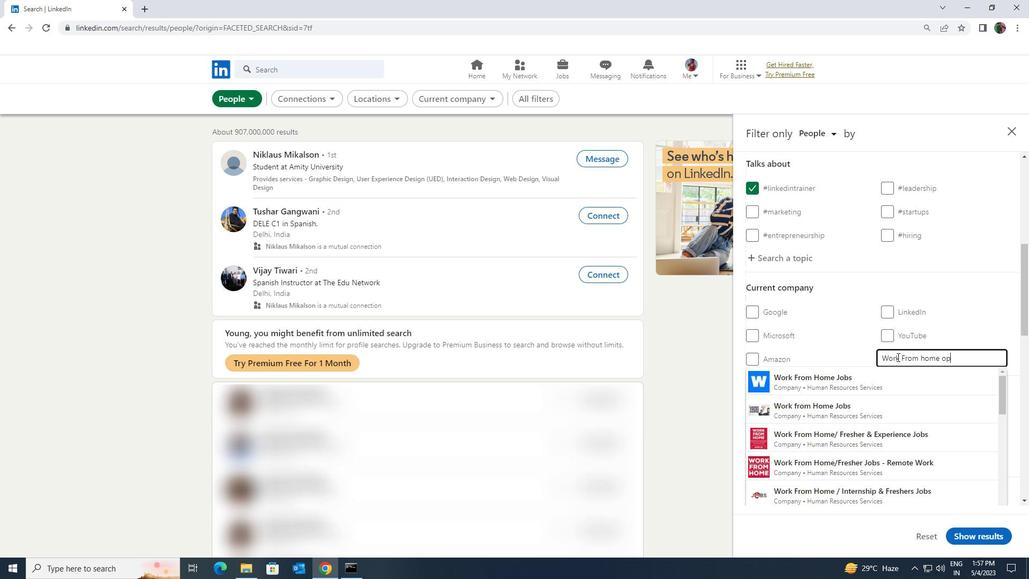 
Action: Mouse moved to (893, 370)
Screenshot: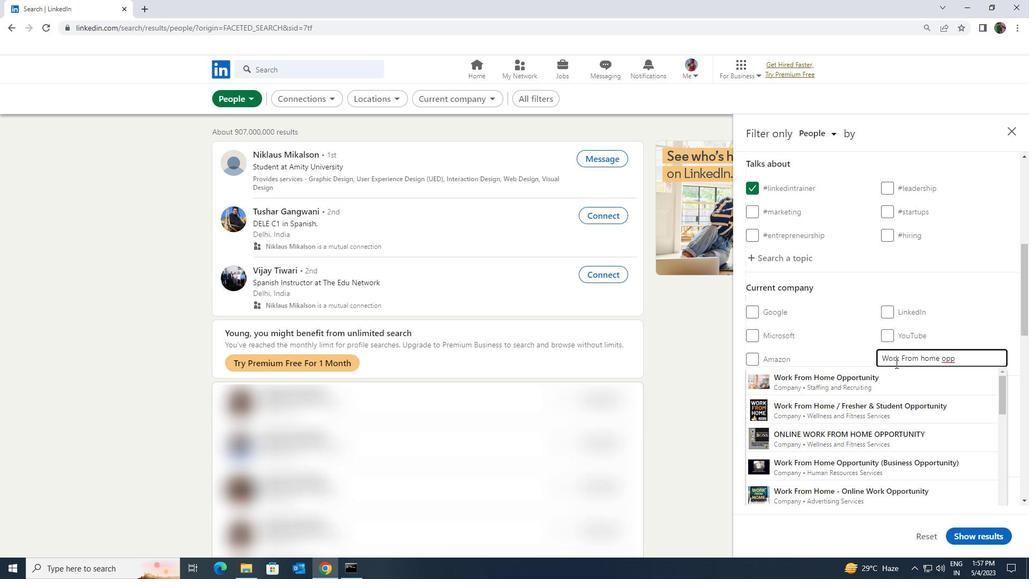 
Action: Mouse pressed left at (893, 370)
Screenshot: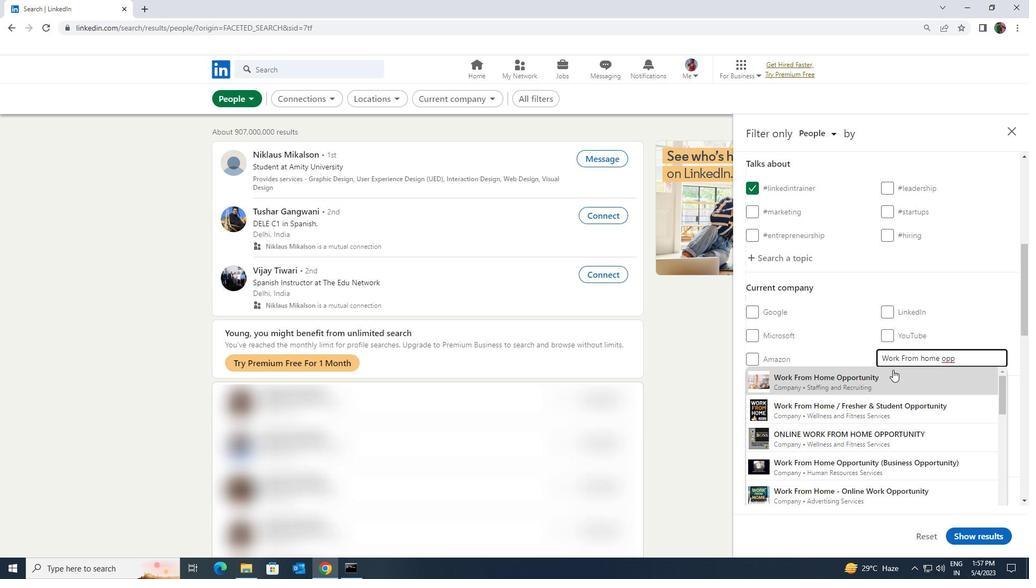 
Action: Mouse scrolled (893, 369) with delta (0, 0)
Screenshot: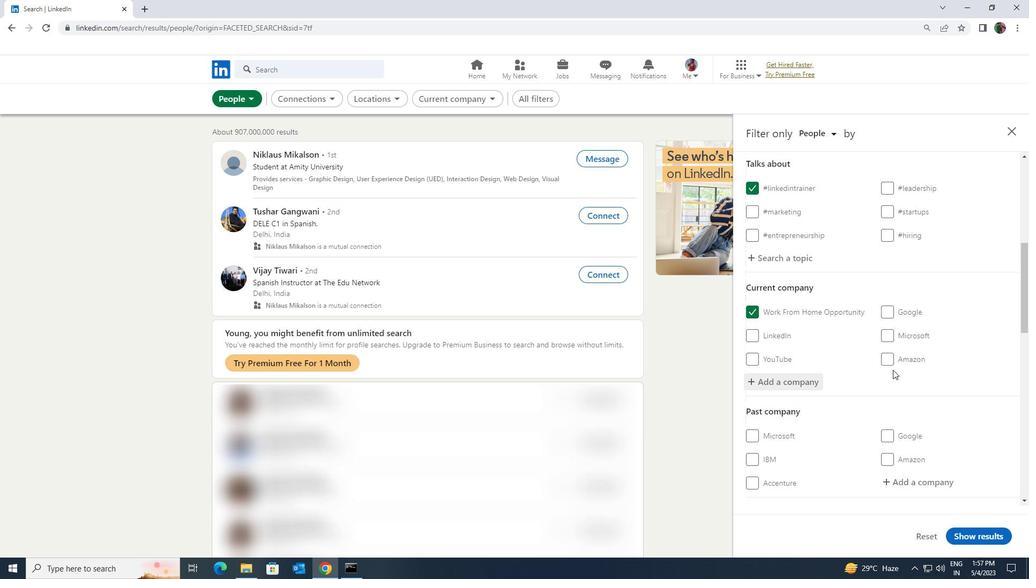 
Action: Mouse scrolled (893, 369) with delta (0, 0)
Screenshot: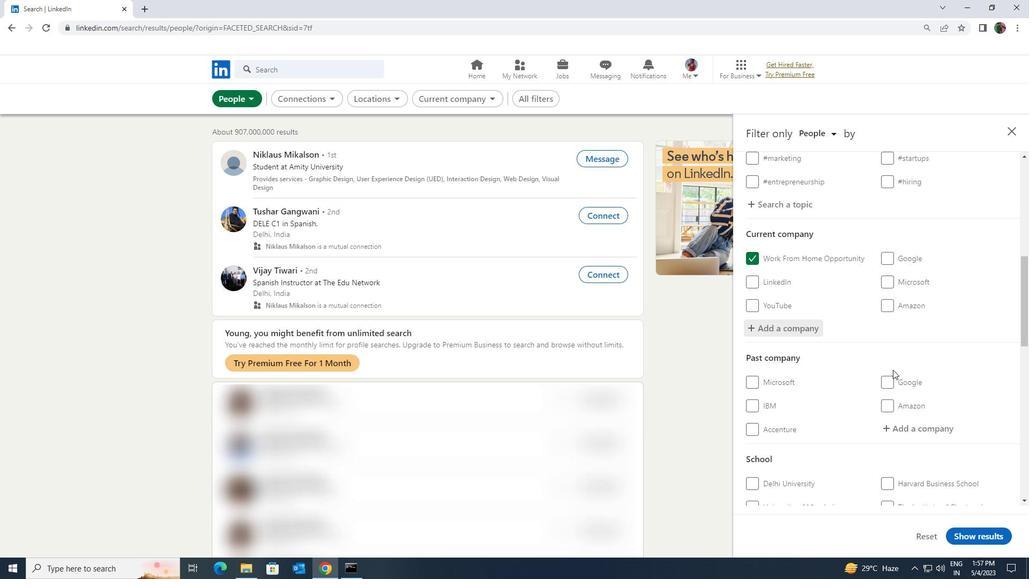 
Action: Mouse scrolled (893, 369) with delta (0, 0)
Screenshot: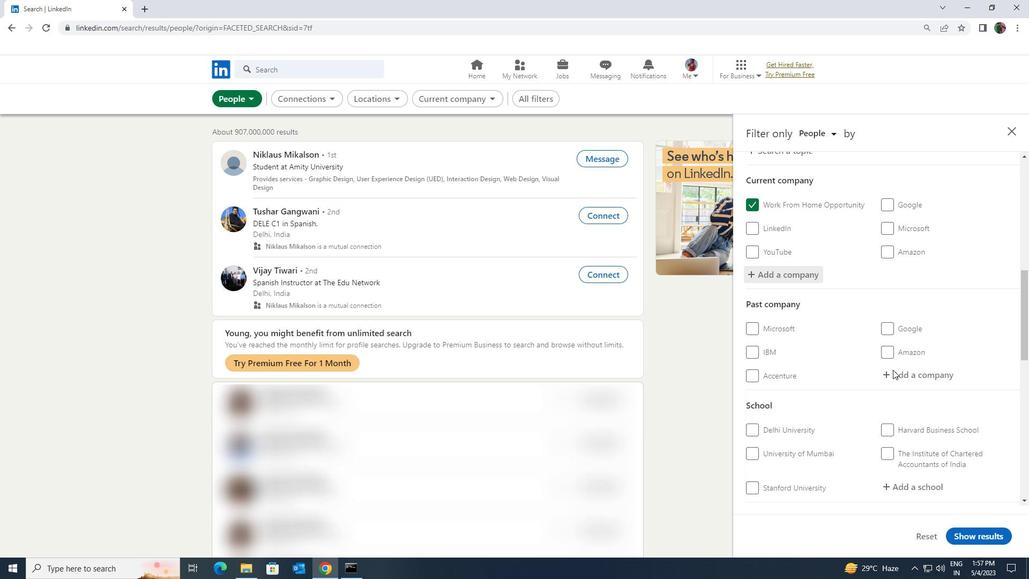 
Action: Mouse moved to (899, 430)
Screenshot: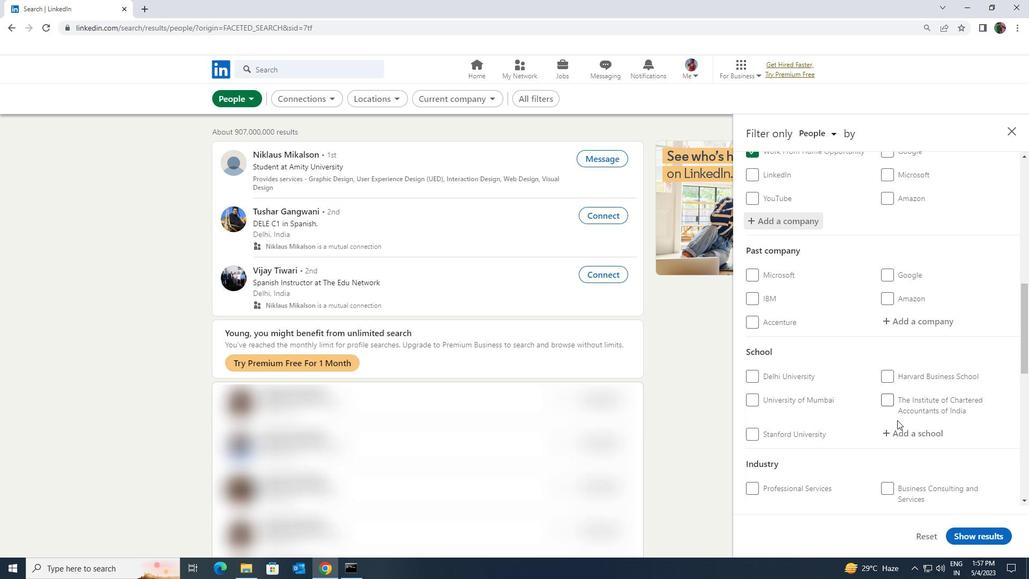 
Action: Mouse pressed left at (899, 430)
Screenshot: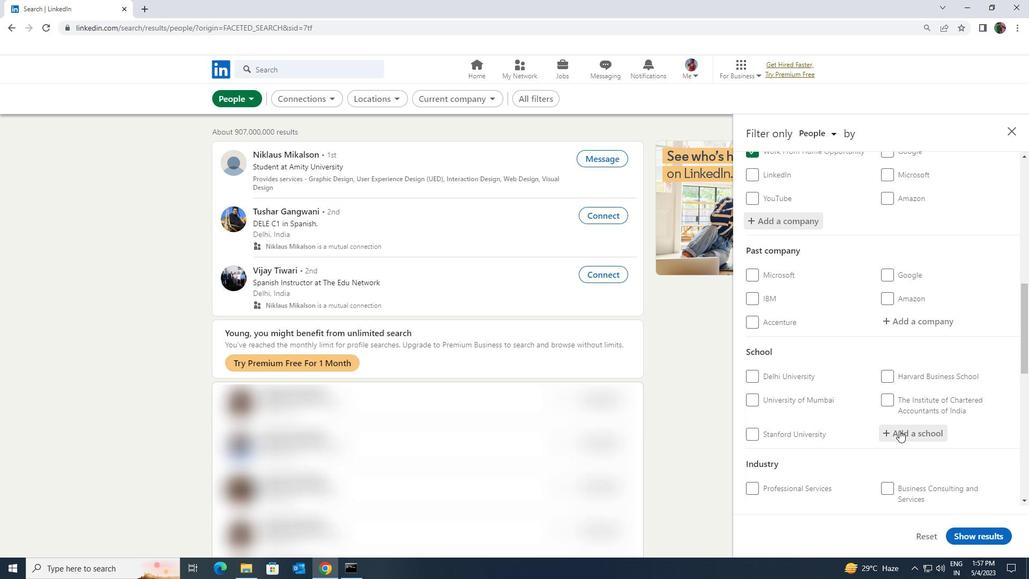 
Action: Key pressed <Key.shift>SURENDR
Screenshot: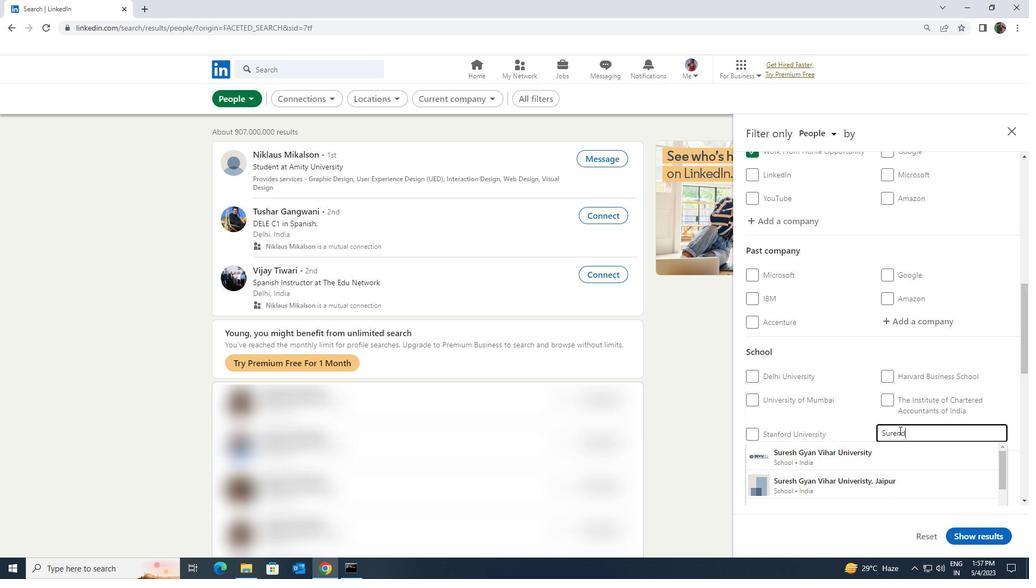 
Action: Mouse moved to (891, 447)
Screenshot: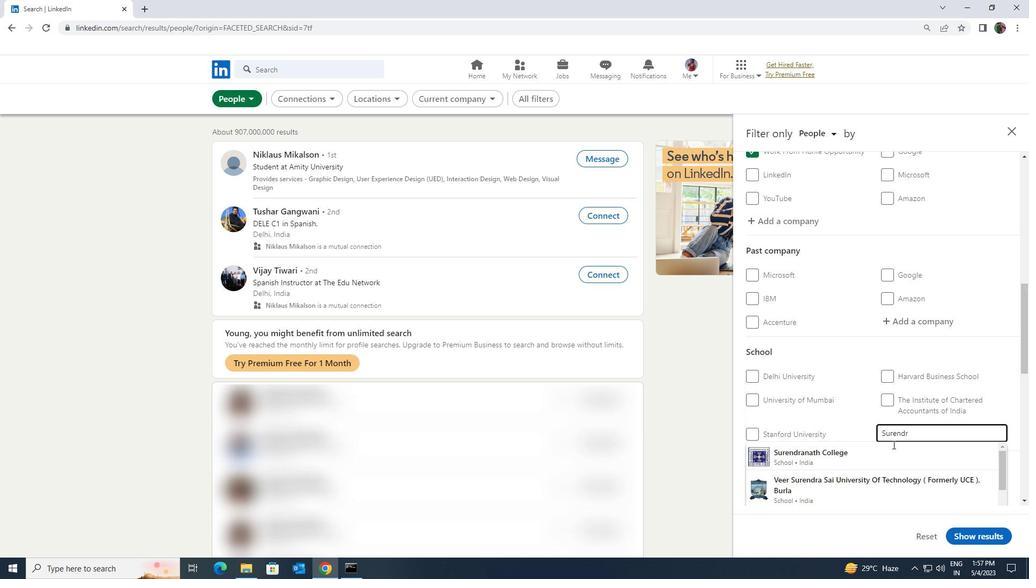 
Action: Mouse pressed left at (891, 447)
Screenshot: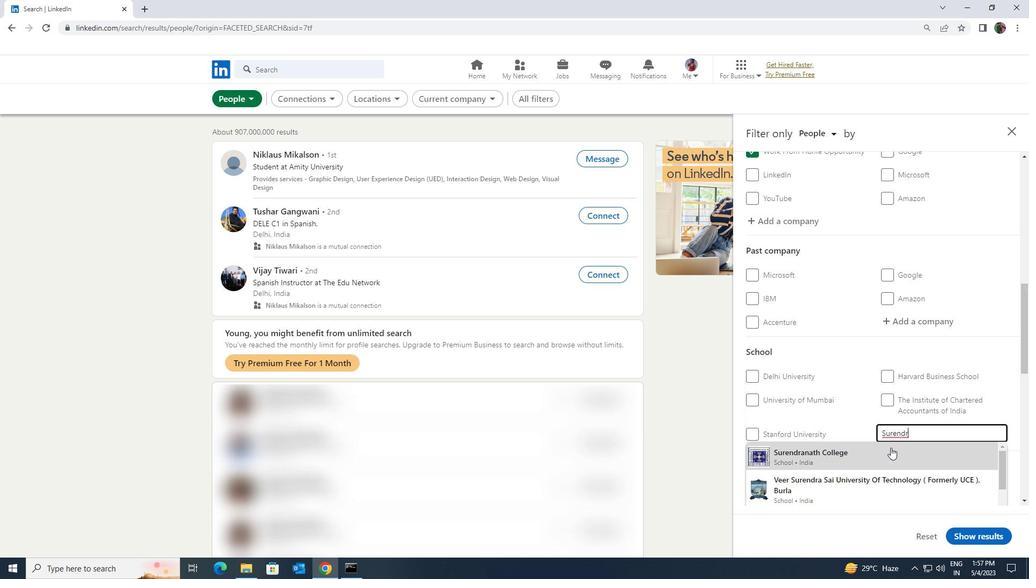 
Action: Mouse scrolled (891, 447) with delta (0, 0)
Screenshot: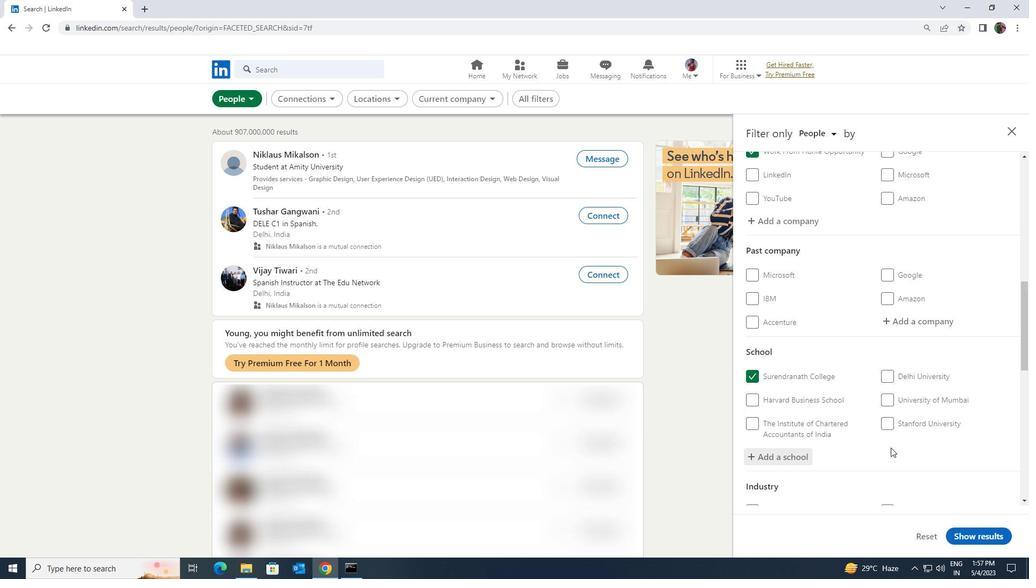 
Action: Mouse scrolled (891, 447) with delta (0, 0)
Screenshot: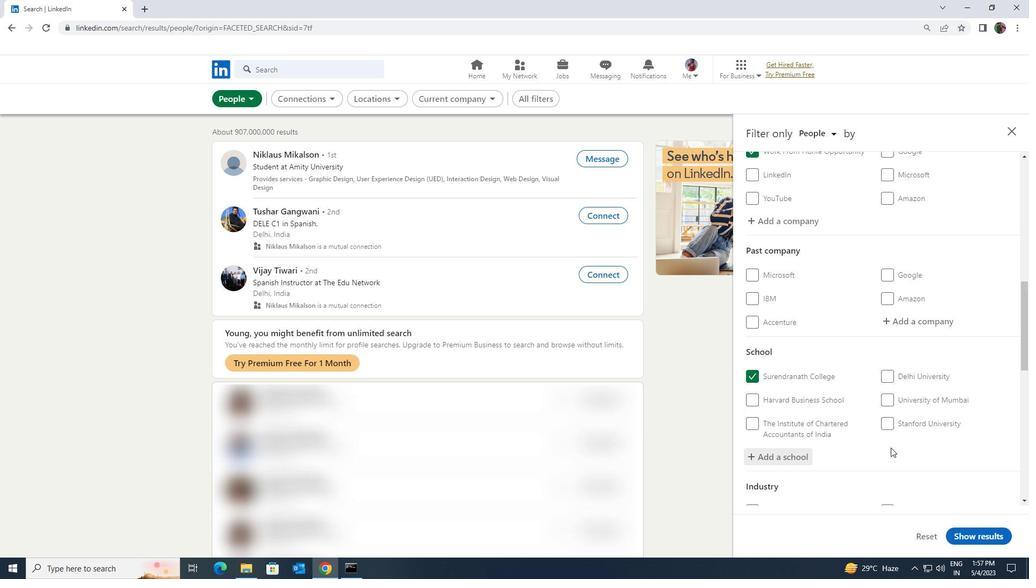 
Action: Mouse scrolled (891, 447) with delta (0, 0)
Screenshot: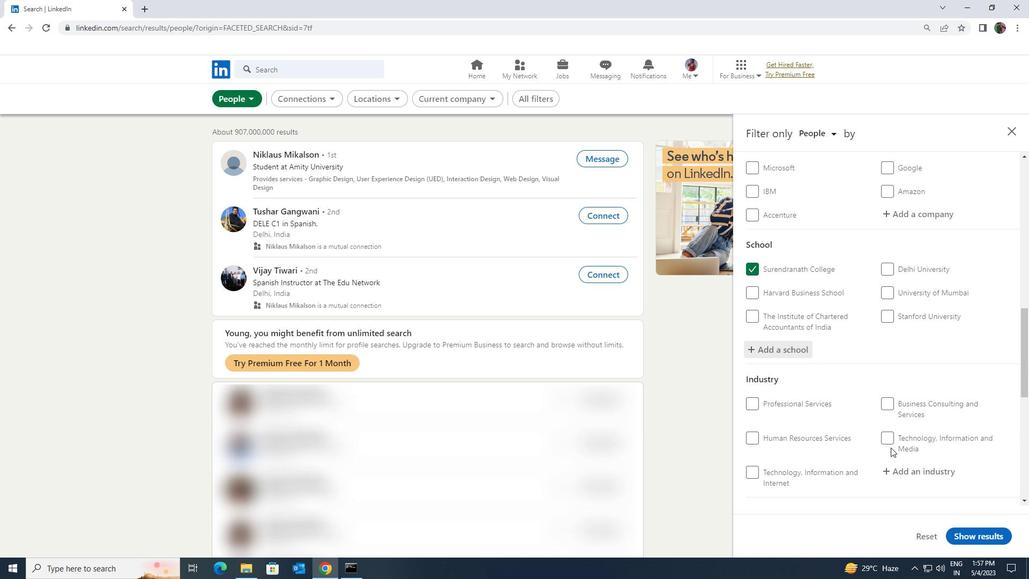 
Action: Mouse moved to (890, 414)
Screenshot: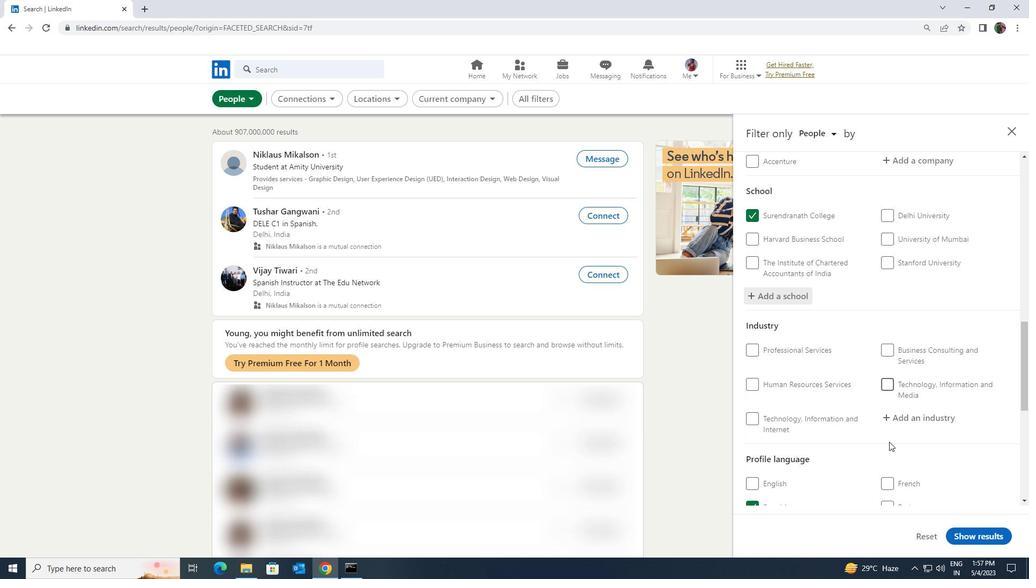 
Action: Mouse pressed left at (890, 414)
Screenshot: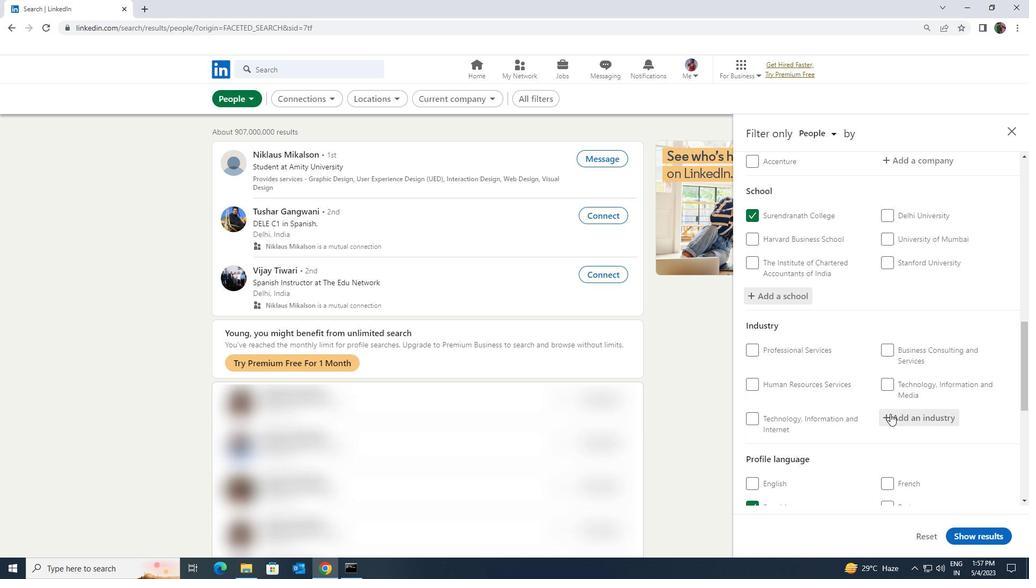 
Action: Key pressed <Key.shift>IT<Key.space>SYSTEM<Key.space>OPER
Screenshot: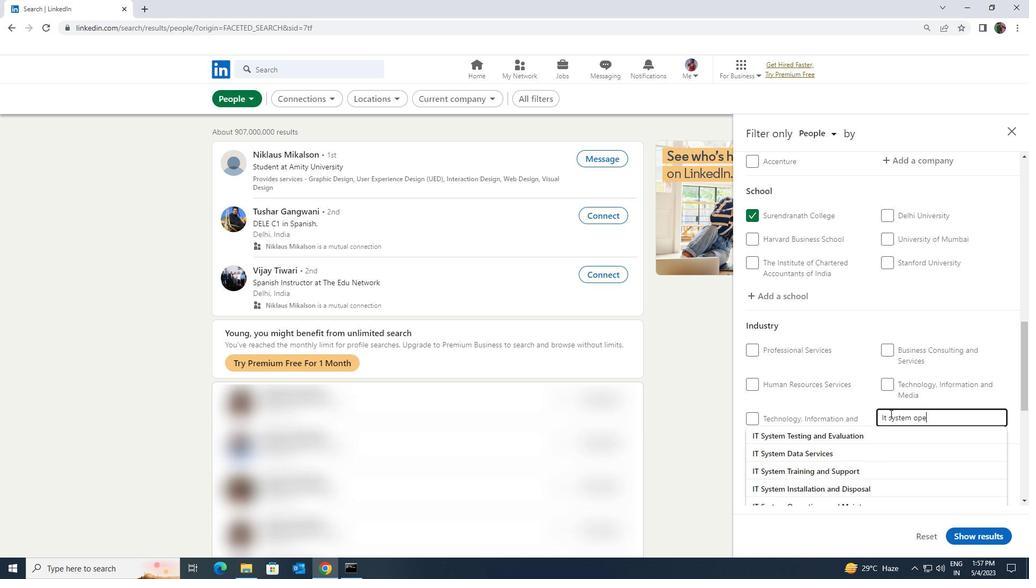
Action: Mouse moved to (887, 428)
Screenshot: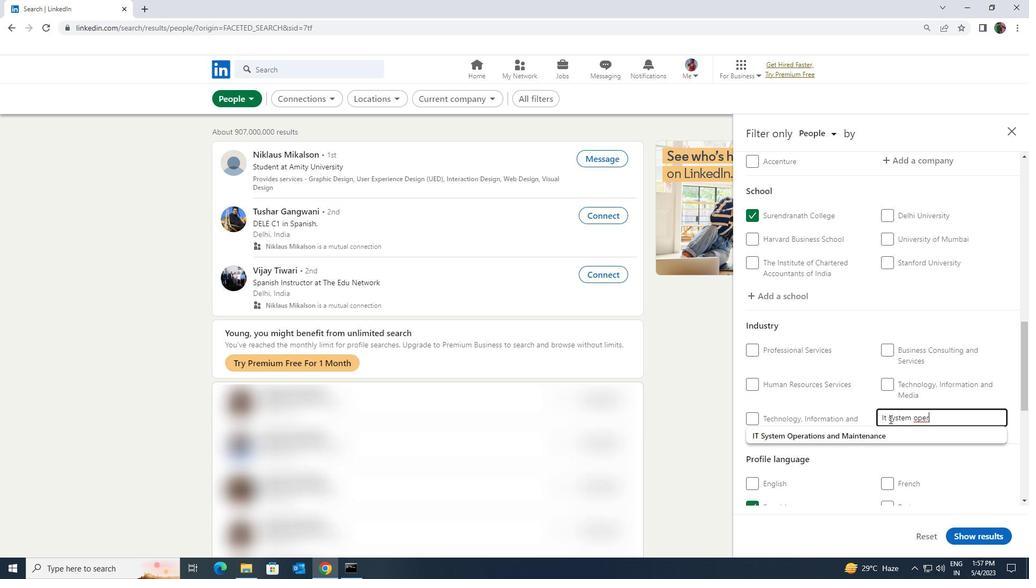 
Action: Mouse pressed left at (887, 428)
Screenshot: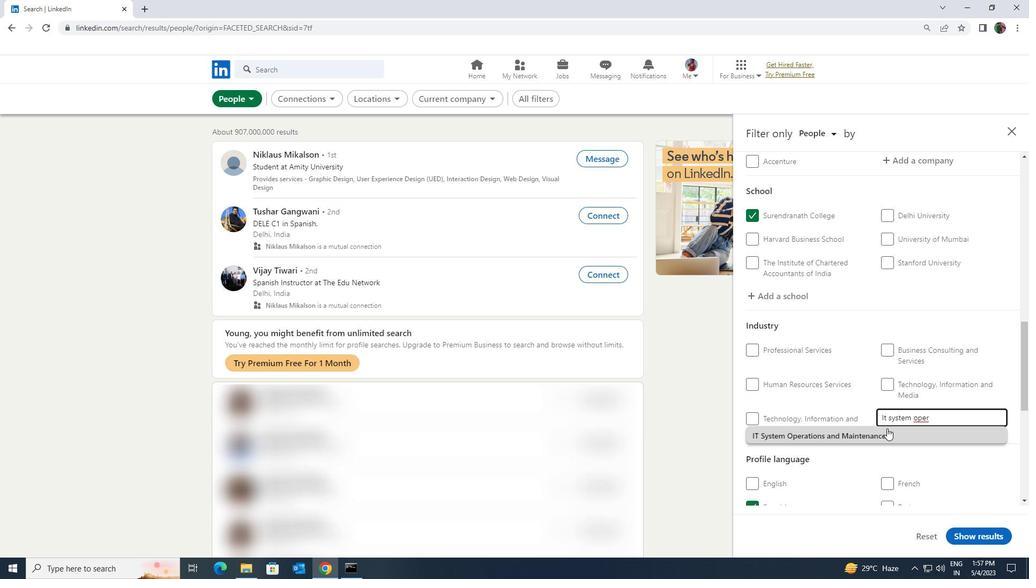 
Action: Mouse moved to (888, 426)
Screenshot: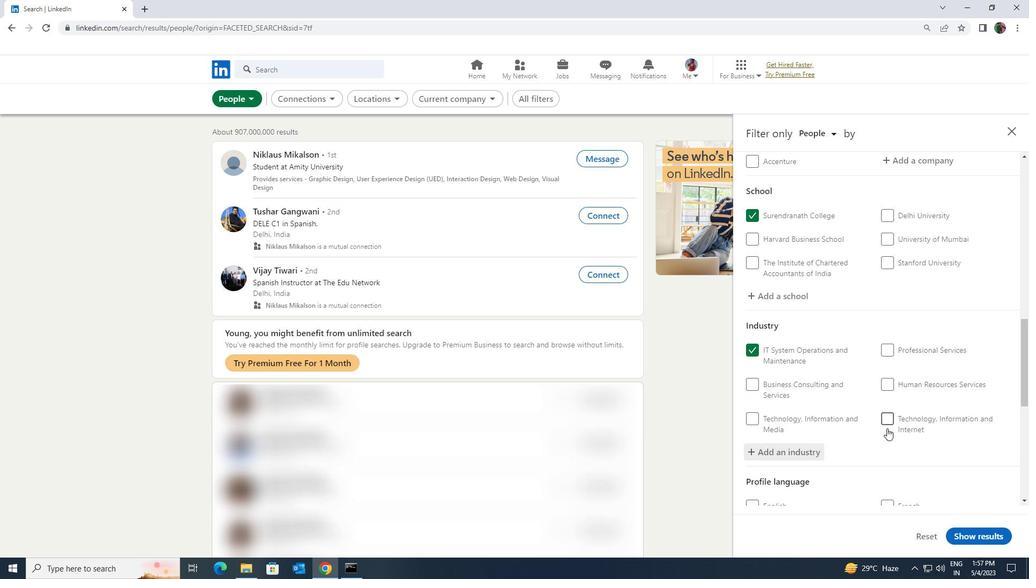 
Action: Mouse scrolled (888, 425) with delta (0, 0)
Screenshot: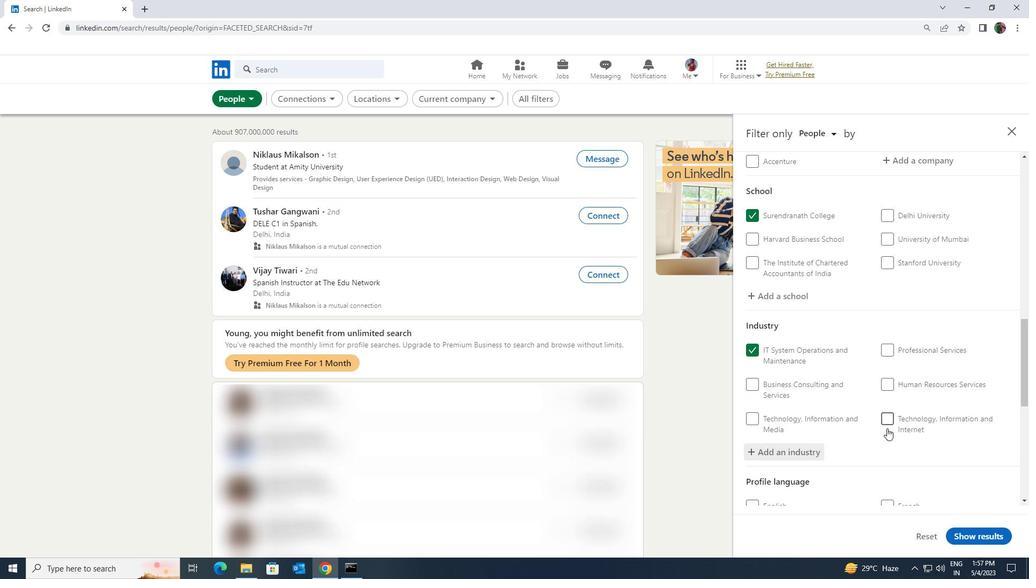 
Action: Mouse scrolled (888, 425) with delta (0, 0)
Screenshot: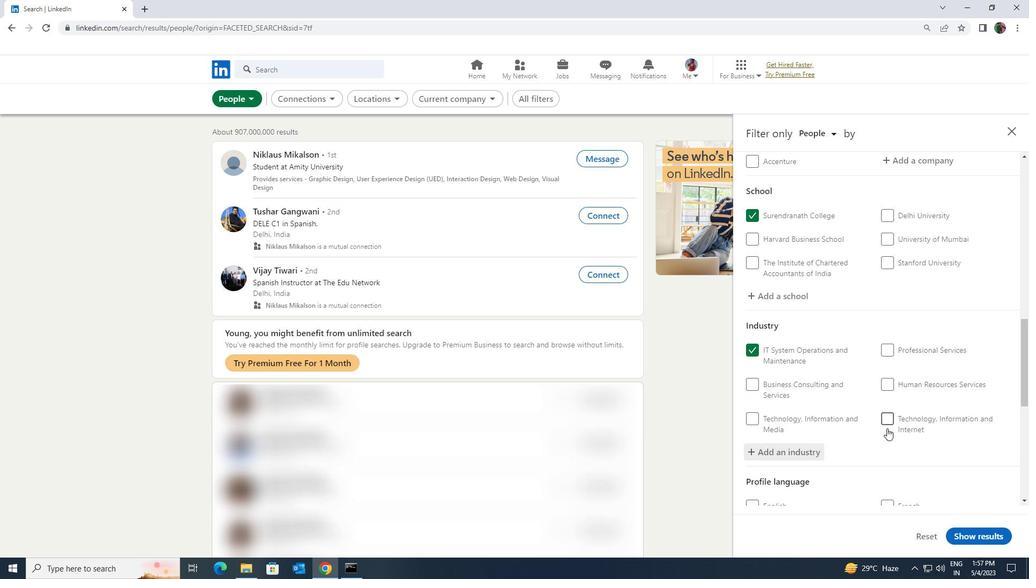 
Action: Mouse scrolled (888, 425) with delta (0, 0)
Screenshot: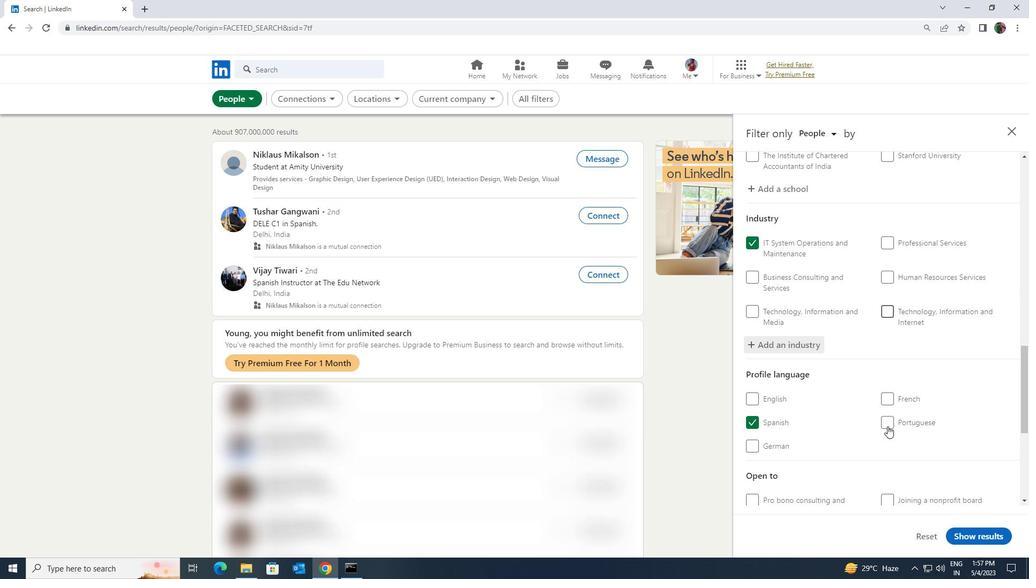 
Action: Mouse moved to (889, 425)
Screenshot: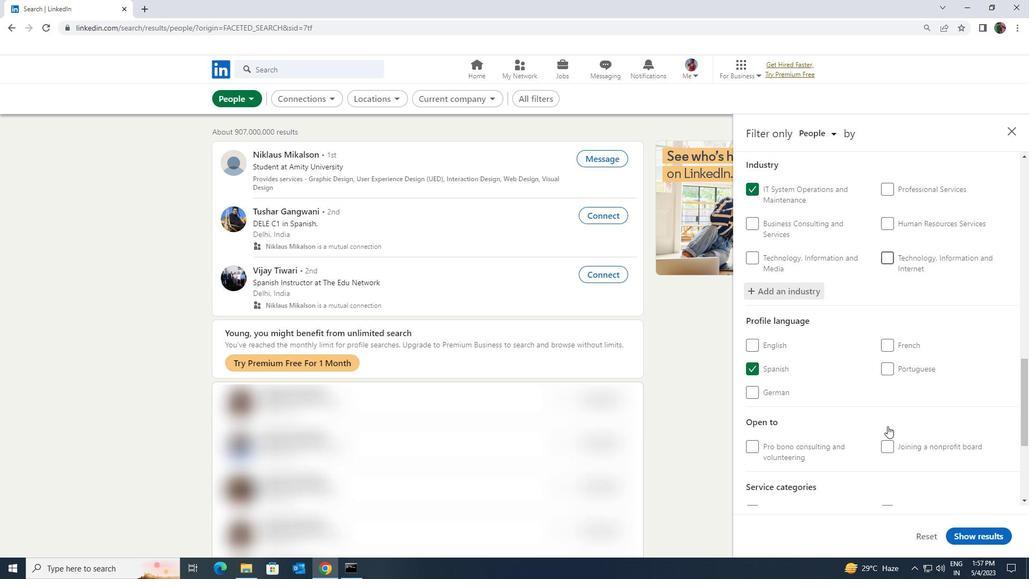 
Action: Mouse scrolled (889, 424) with delta (0, 0)
Screenshot: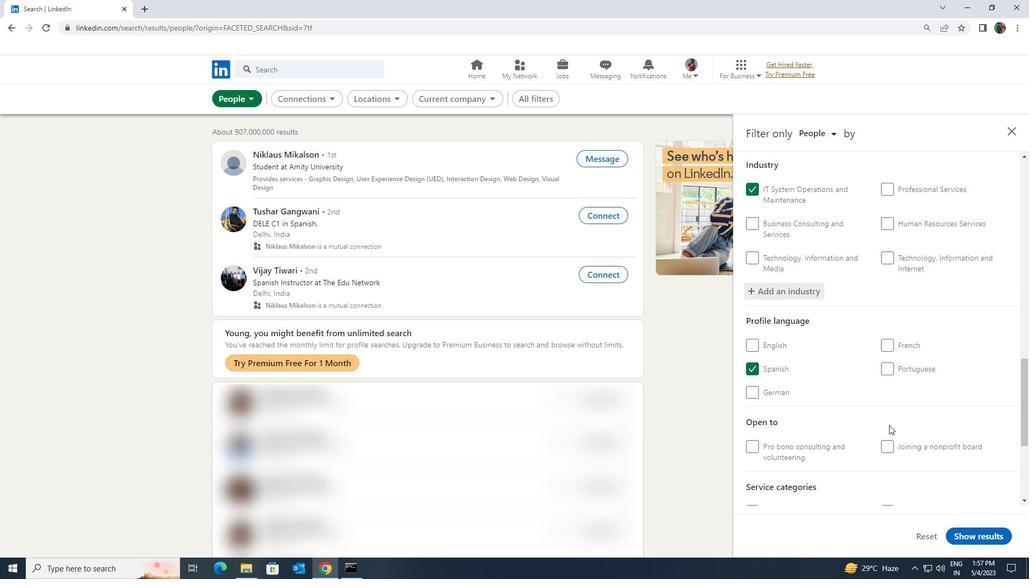 
Action: Mouse scrolled (889, 424) with delta (0, 0)
Screenshot: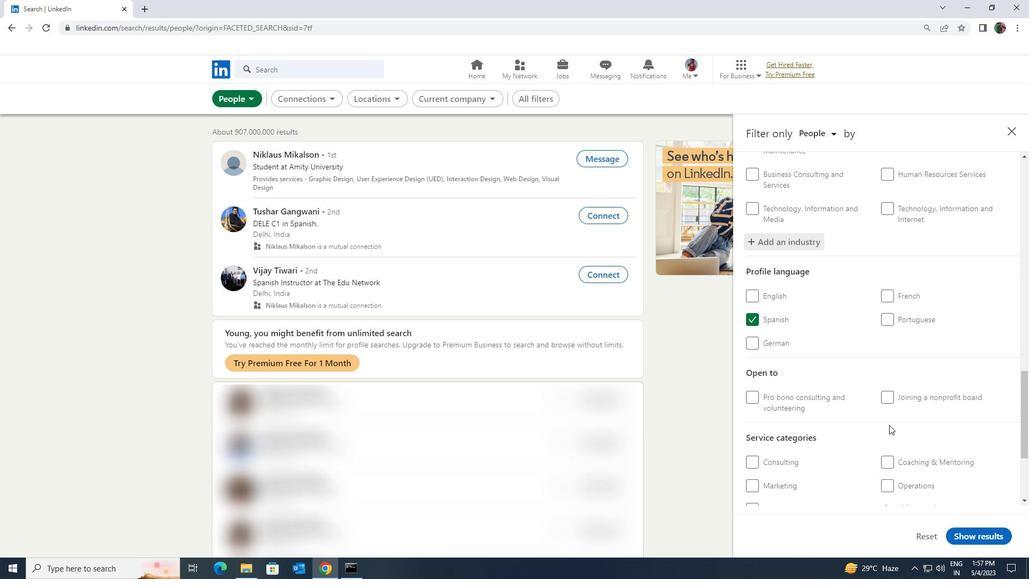 
Action: Mouse moved to (896, 445)
Screenshot: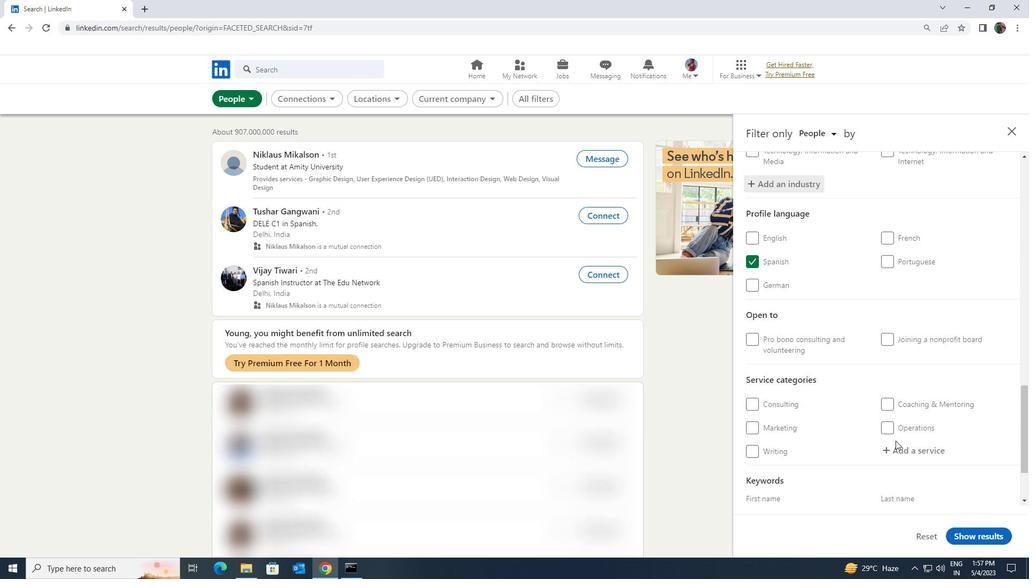 
Action: Mouse pressed left at (896, 445)
Screenshot: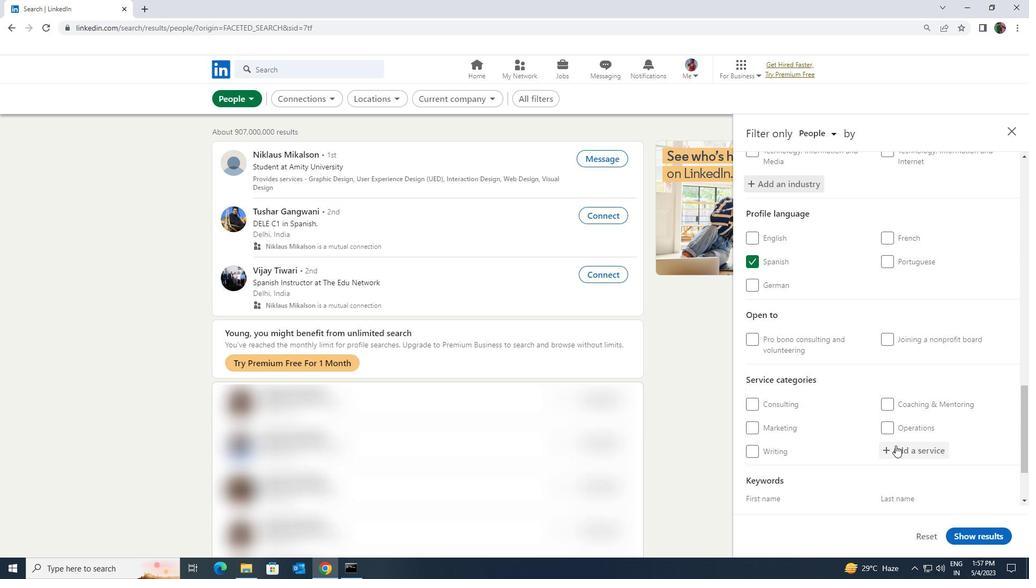 
Action: Key pressed <Key.shift>PROJECT<Key.space>
Screenshot: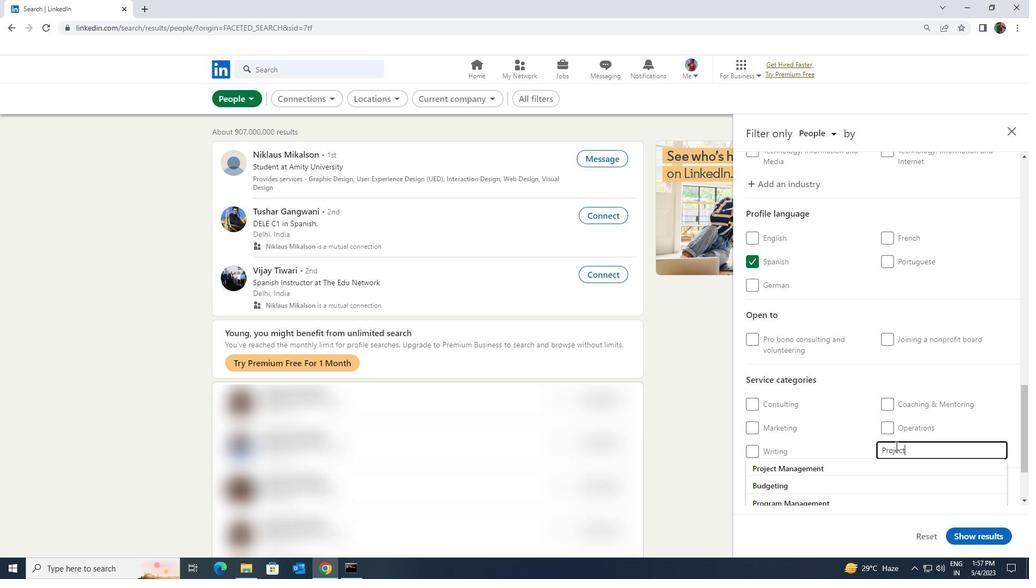 
Action: Mouse moved to (889, 469)
Screenshot: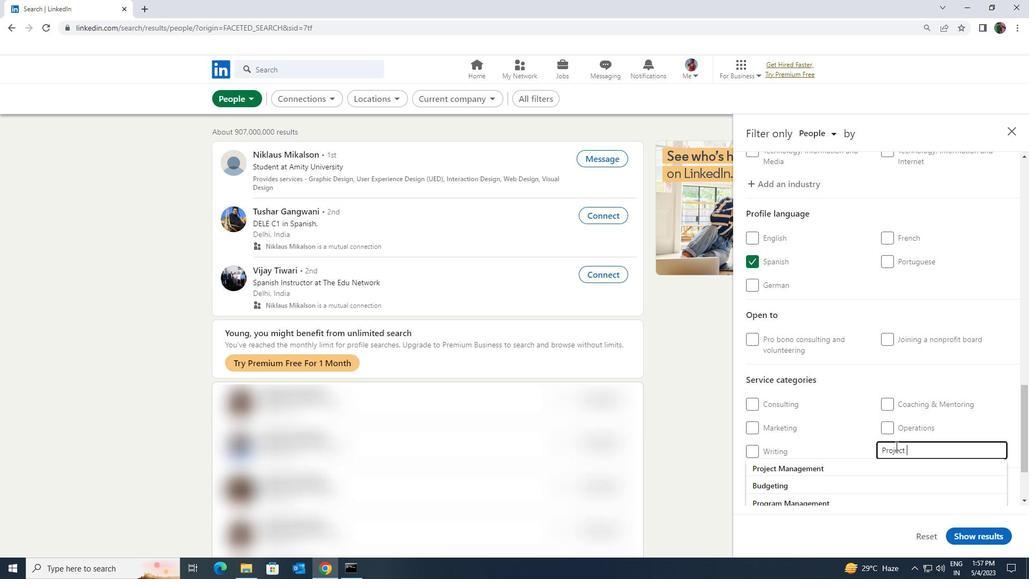 
Action: Mouse pressed left at (889, 469)
Screenshot: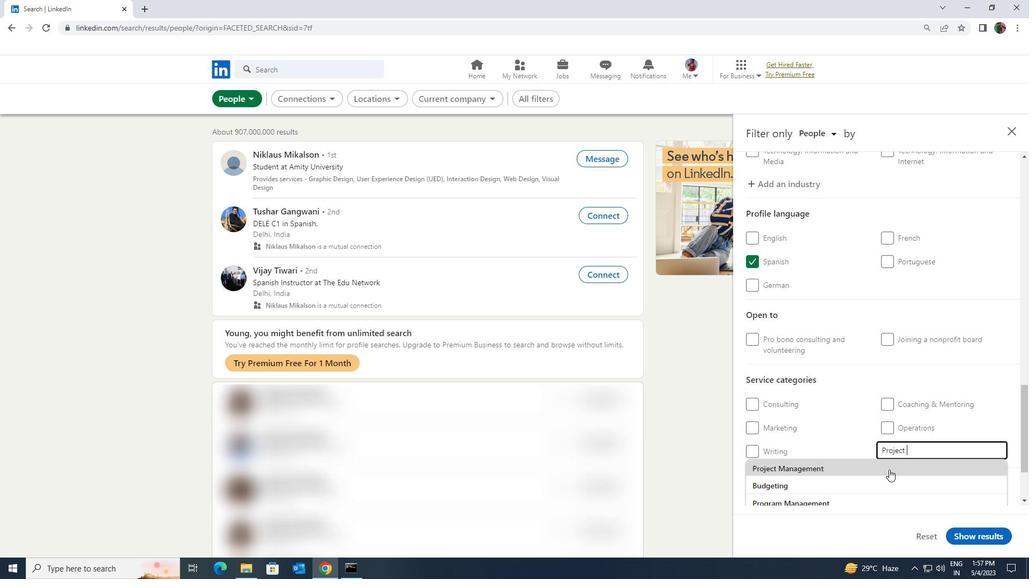 
Action: Mouse scrolled (889, 469) with delta (0, 0)
Screenshot: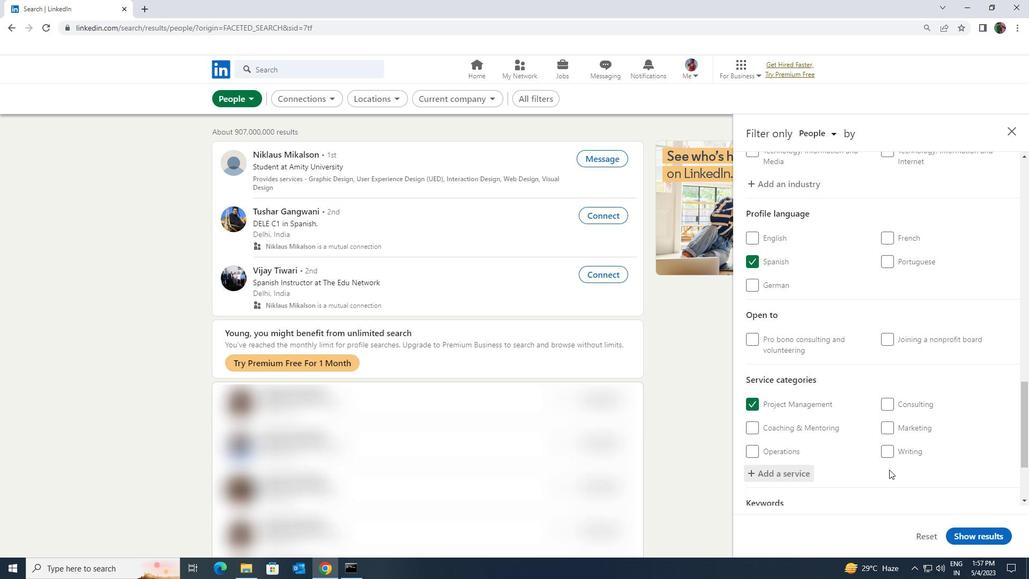 
Action: Mouse scrolled (889, 469) with delta (0, 0)
Screenshot: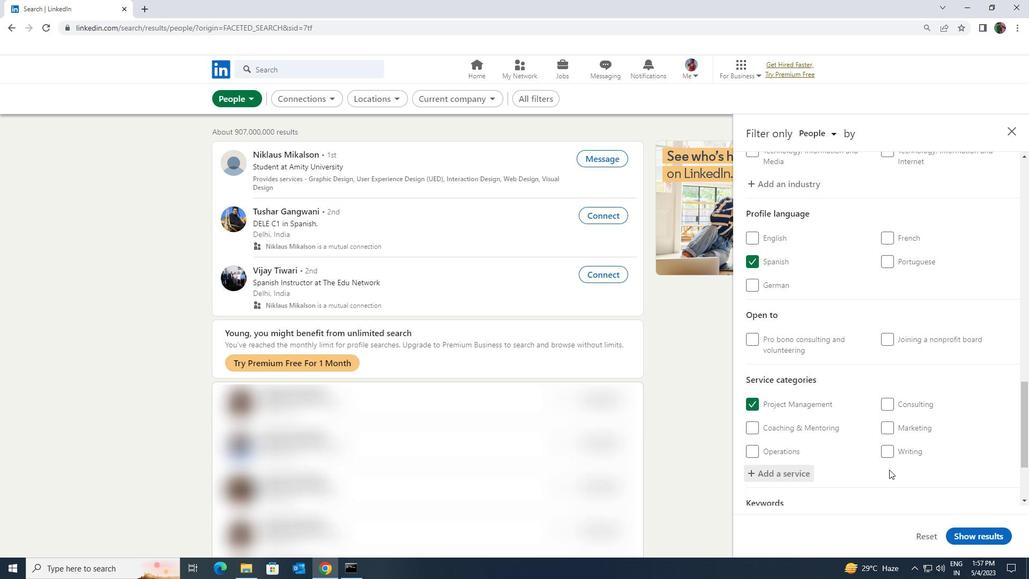 
Action: Mouse scrolled (889, 469) with delta (0, 0)
Screenshot: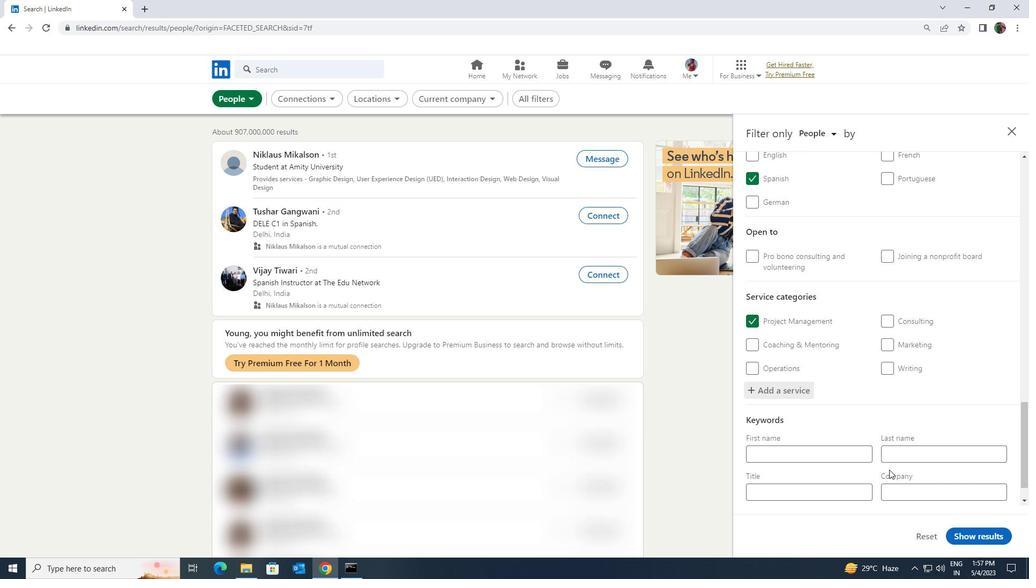 
Action: Mouse moved to (859, 455)
Screenshot: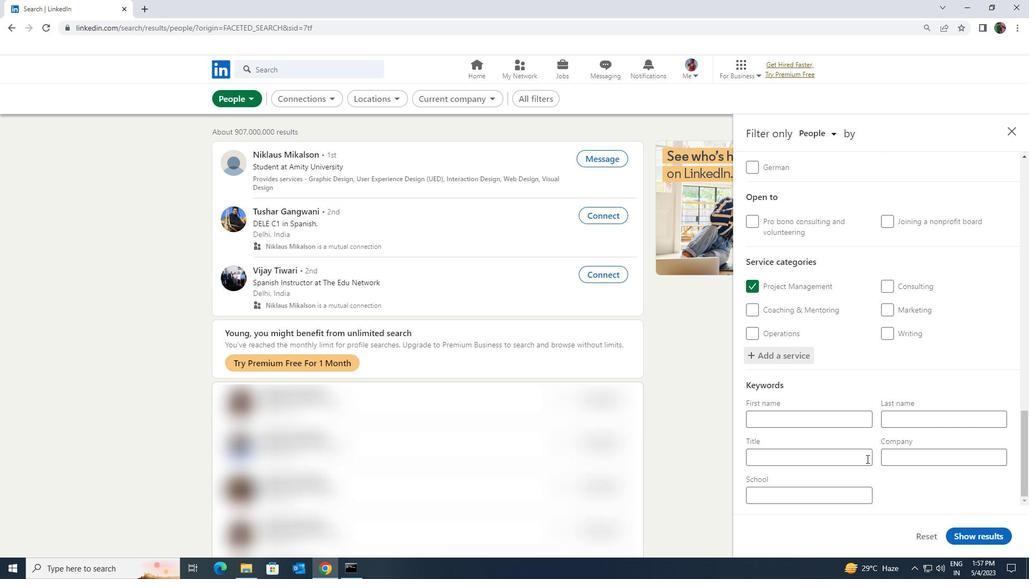 
Action: Mouse pressed left at (859, 455)
Screenshot: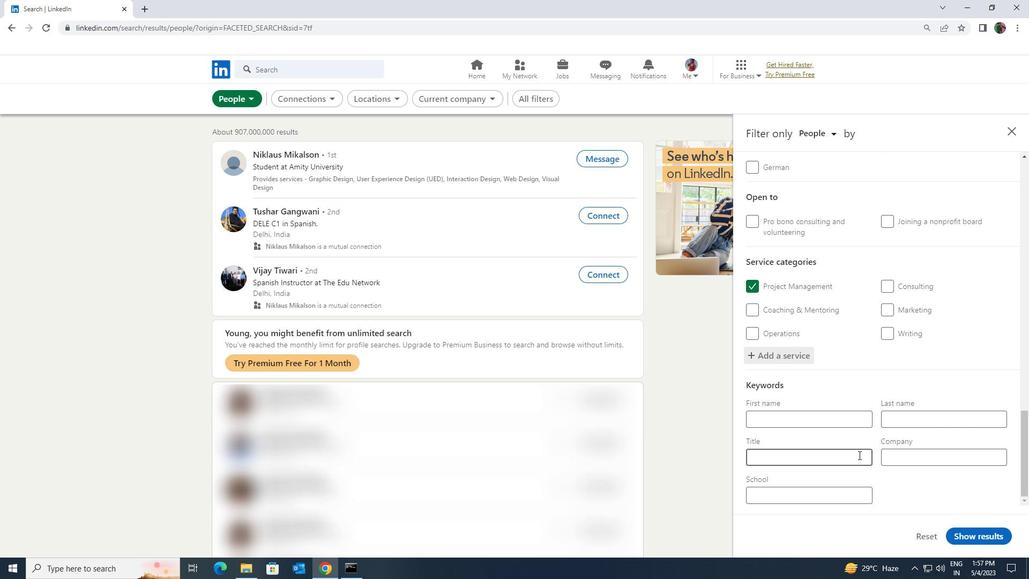 
Action: Key pressed <Key.shift><Key.shift><Key.shift><Key.shift>ENTREPENEUR
Screenshot: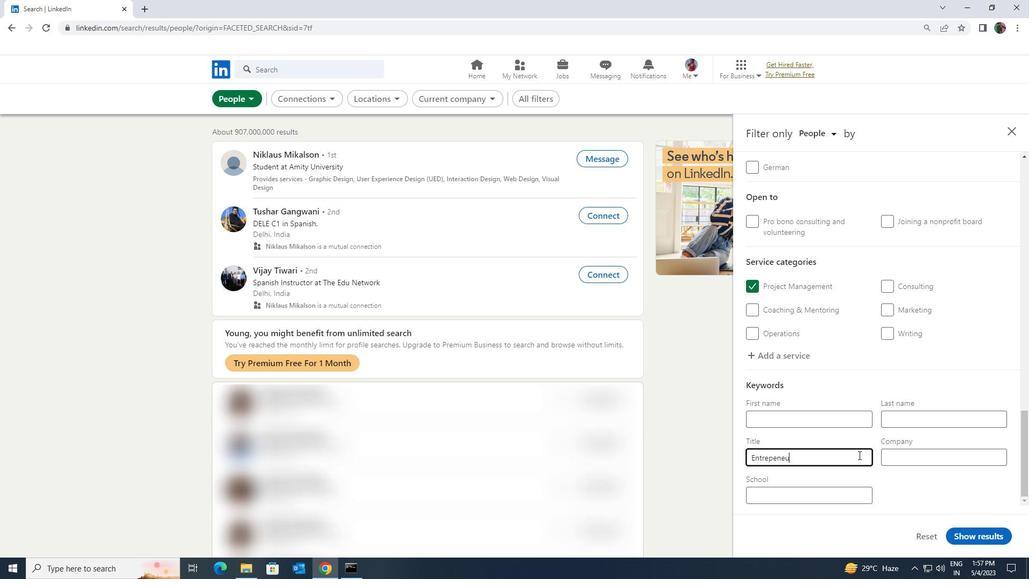 
Action: Mouse moved to (969, 534)
Screenshot: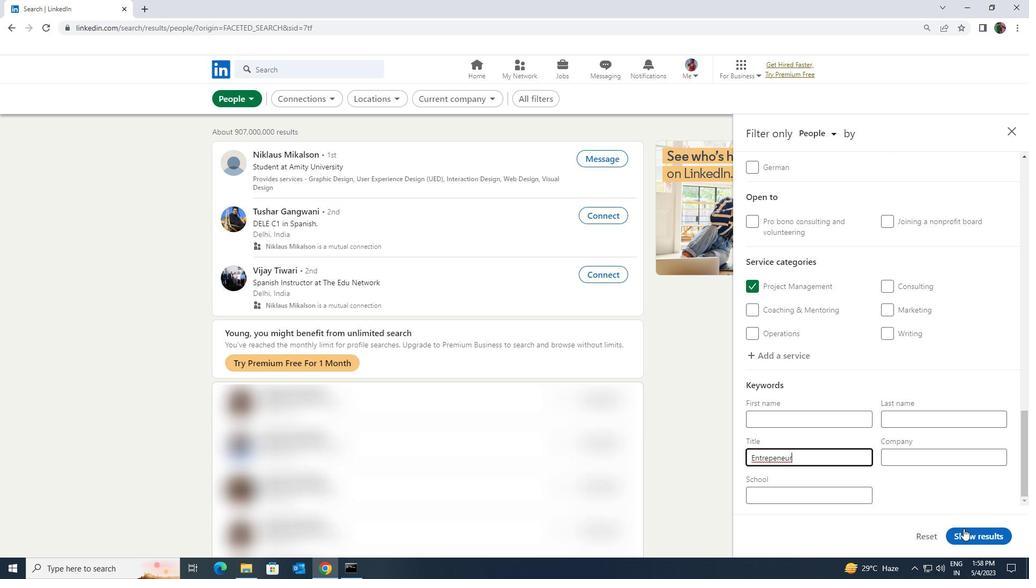 
Action: Mouse pressed left at (969, 534)
Screenshot: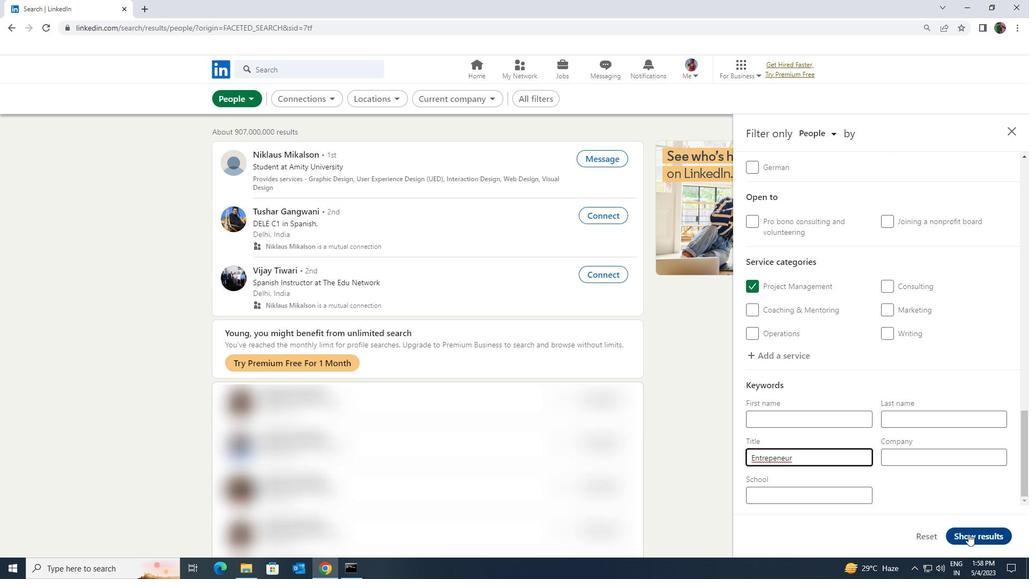
